 Task: Search one way flight ticket for 4 adults, 1 infant in seat and 1 infant on lap in premium economy from Twin Falls: Magic Valley Regional Airport (joslin Field) to Laramie: Laramie Regional Airport on 5-3-2023. Choice of flights is American. Number of bags: 1 checked bag. Price is upto 83000. Outbound departure time preference is 18:30.
Action: Mouse moved to (304, 274)
Screenshot: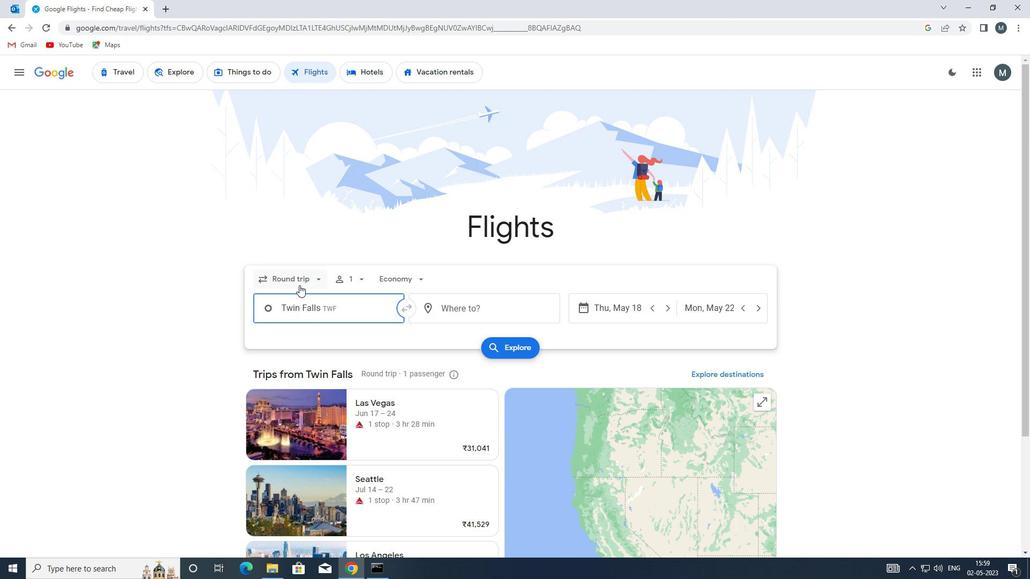 
Action: Mouse pressed left at (304, 274)
Screenshot: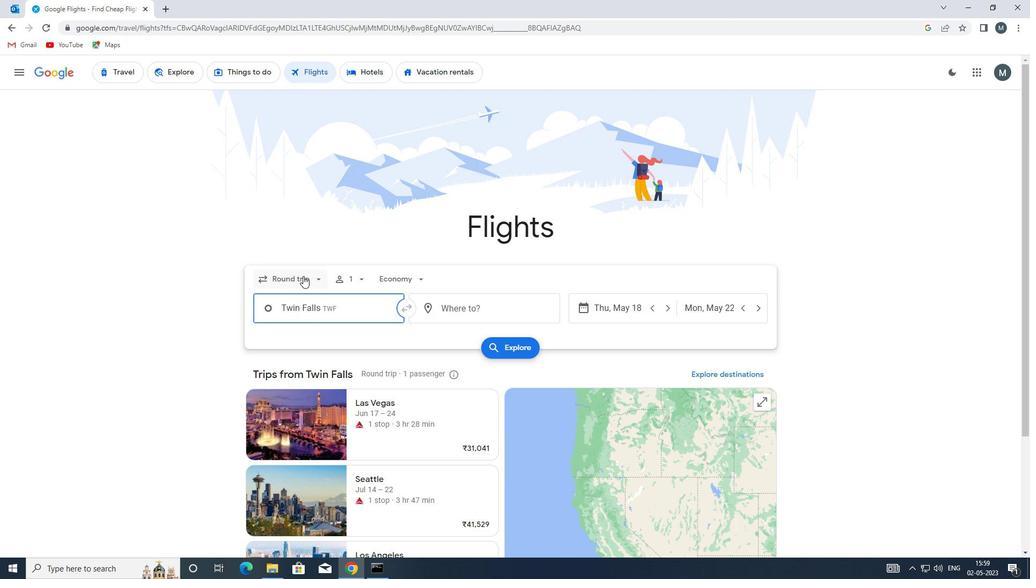 
Action: Mouse moved to (308, 333)
Screenshot: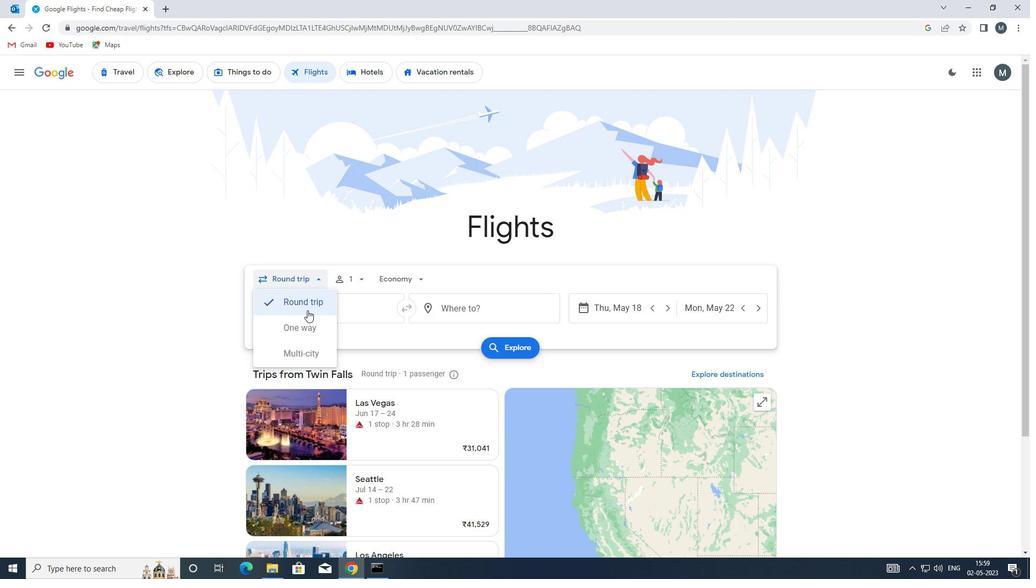 
Action: Mouse pressed left at (308, 333)
Screenshot: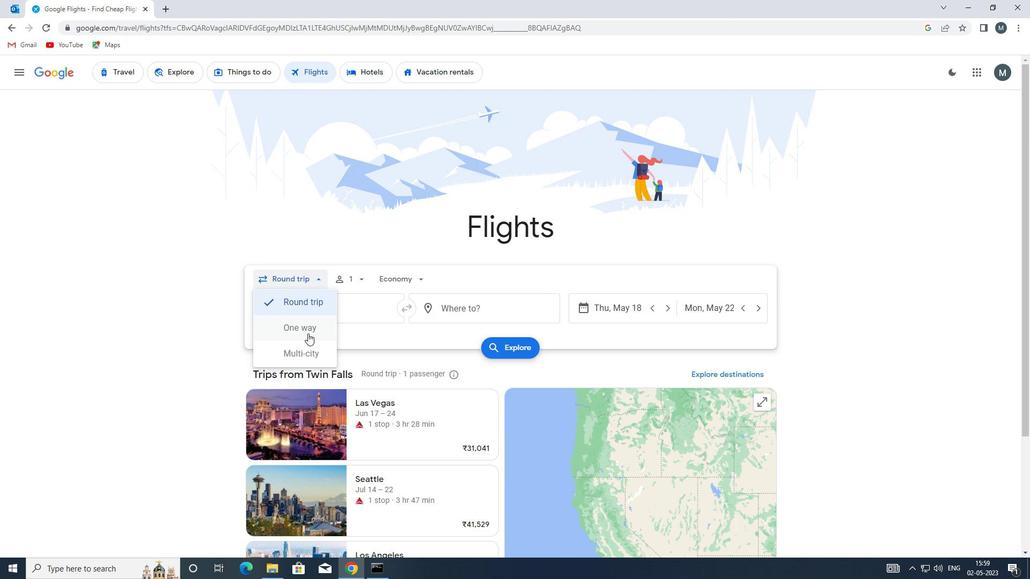 
Action: Mouse moved to (347, 279)
Screenshot: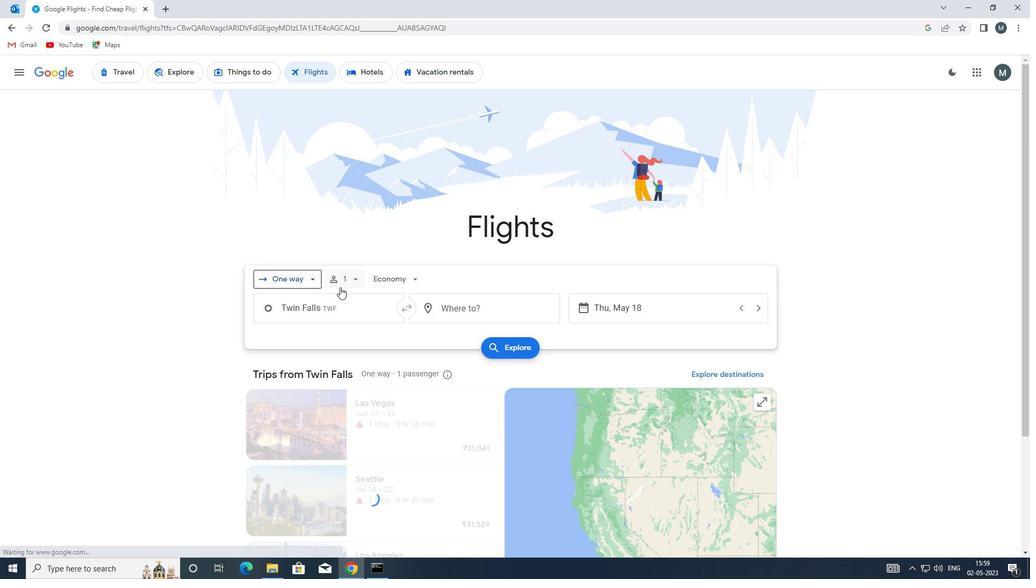 
Action: Mouse pressed left at (347, 279)
Screenshot: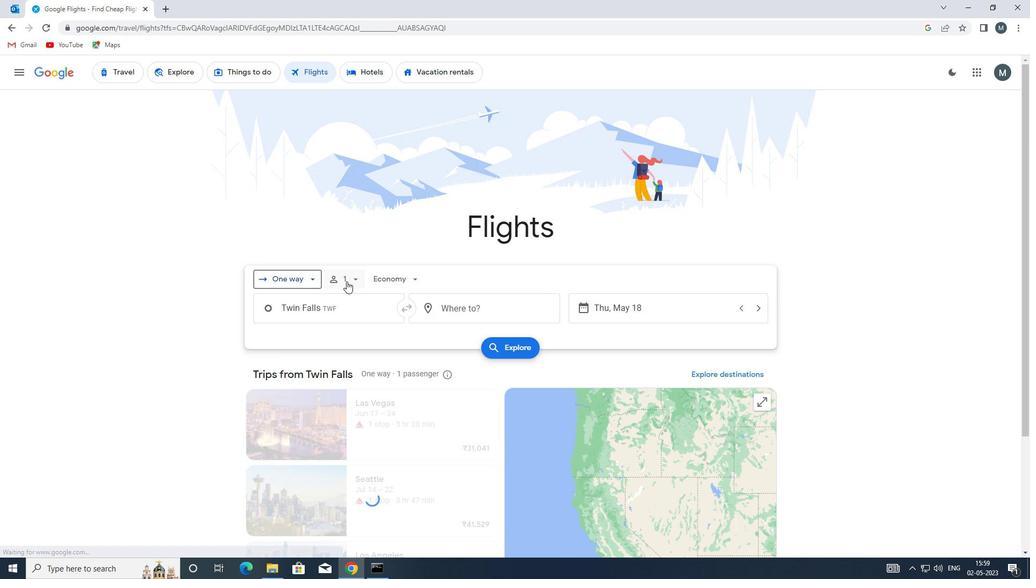 
Action: Mouse moved to (446, 307)
Screenshot: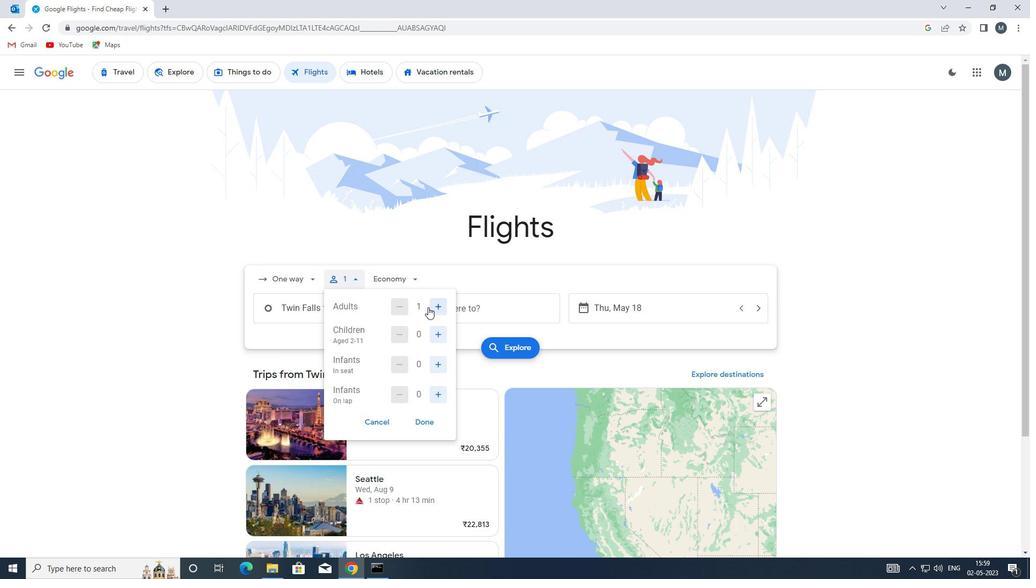 
Action: Mouse pressed left at (446, 307)
Screenshot: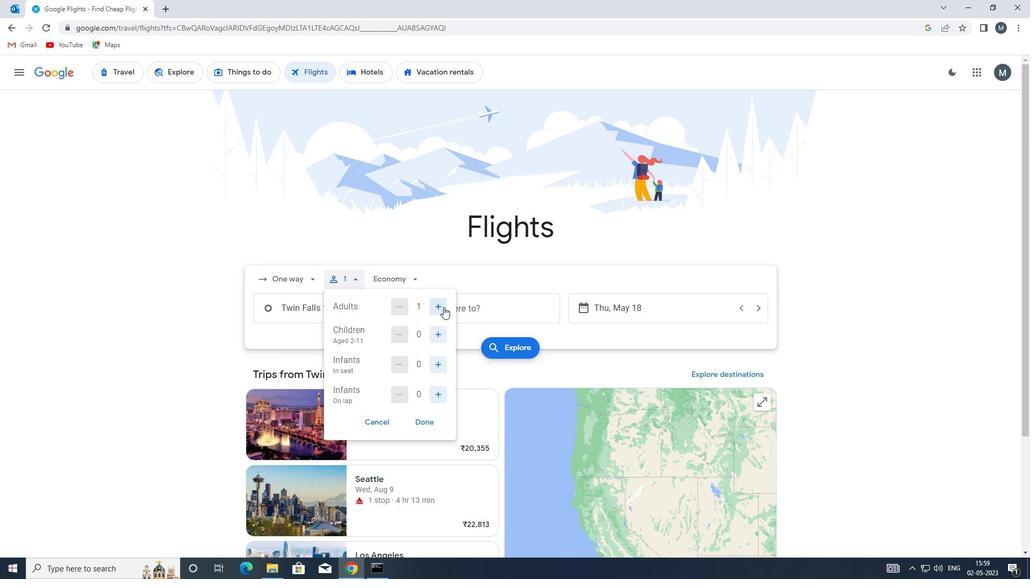 
Action: Mouse pressed left at (446, 307)
Screenshot: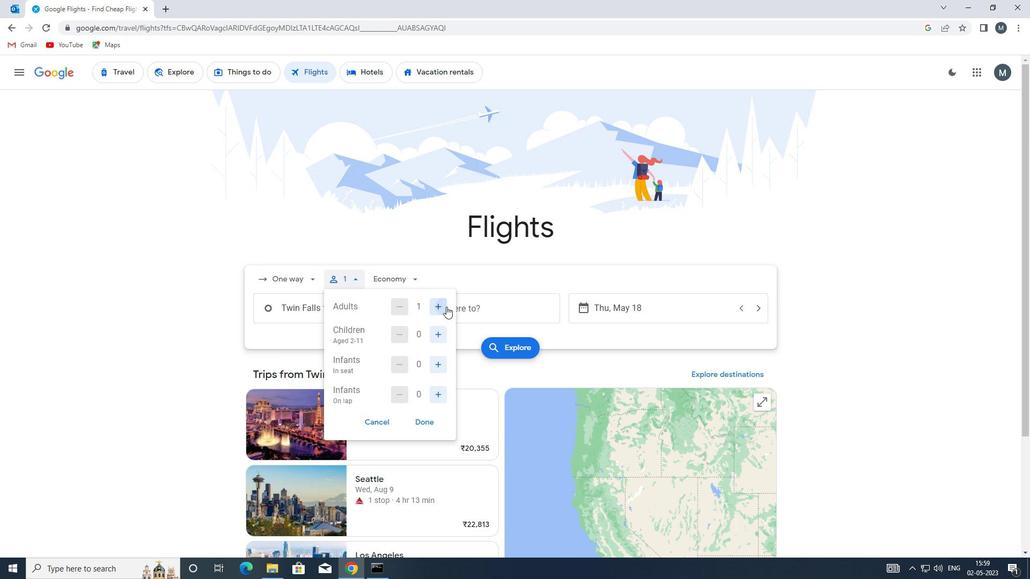 
Action: Mouse pressed left at (446, 307)
Screenshot: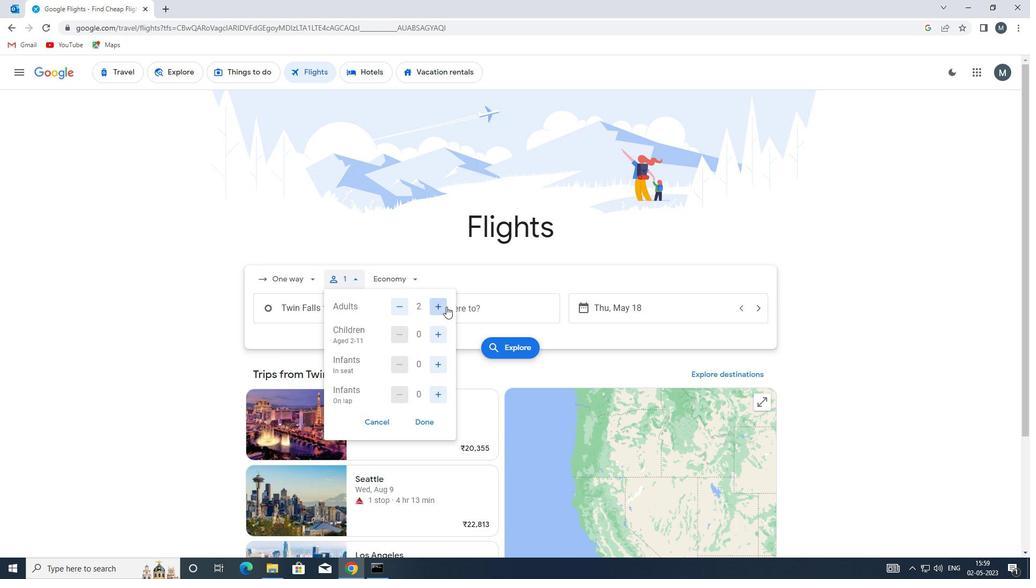 
Action: Mouse moved to (435, 357)
Screenshot: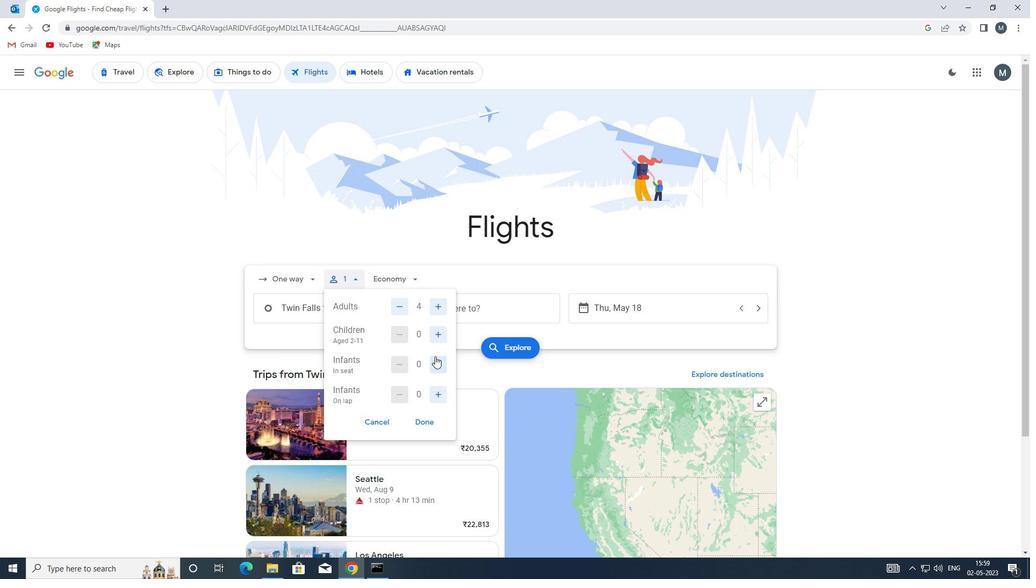 
Action: Mouse pressed left at (435, 357)
Screenshot: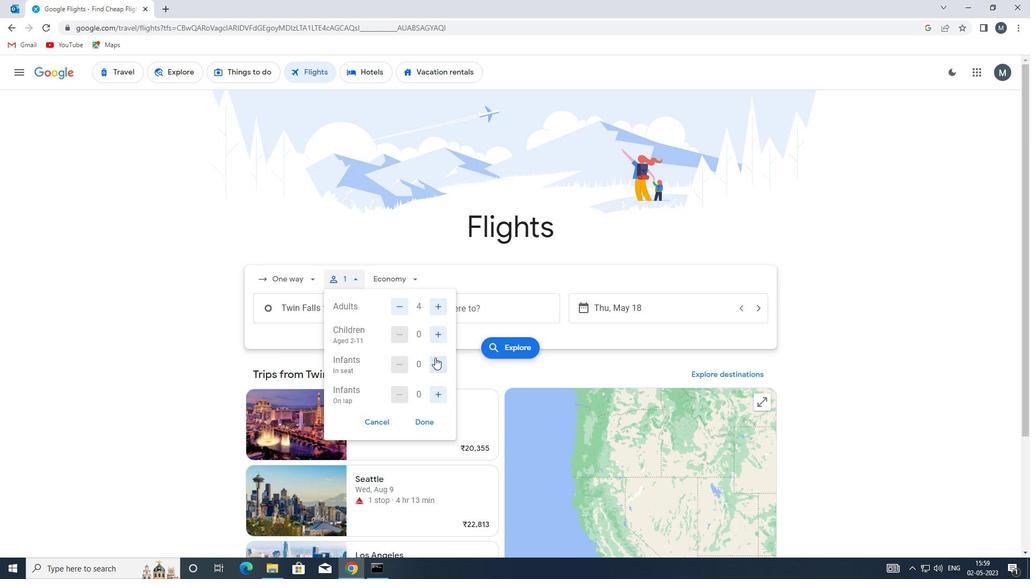 
Action: Mouse moved to (442, 396)
Screenshot: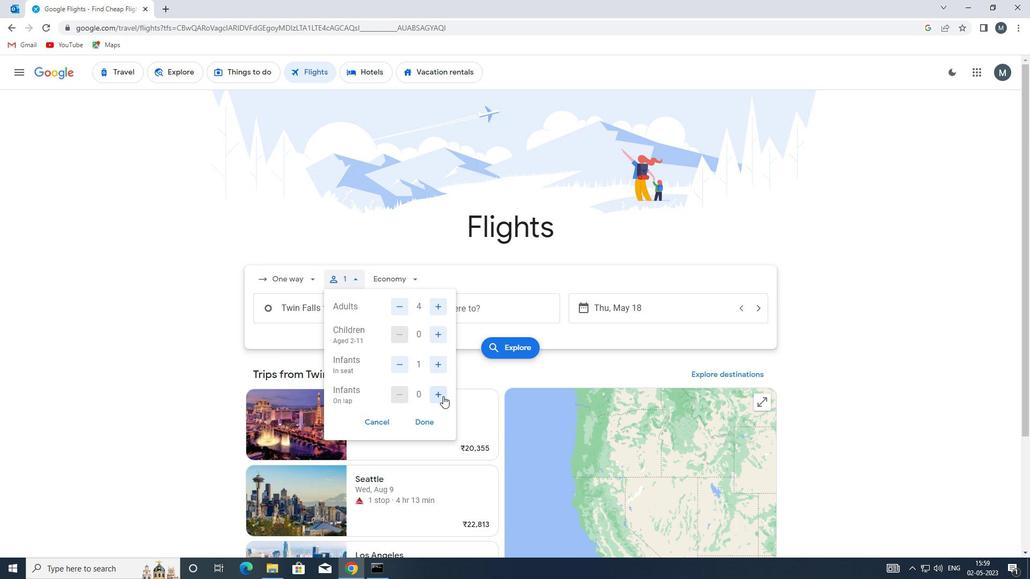 
Action: Mouse pressed left at (442, 396)
Screenshot: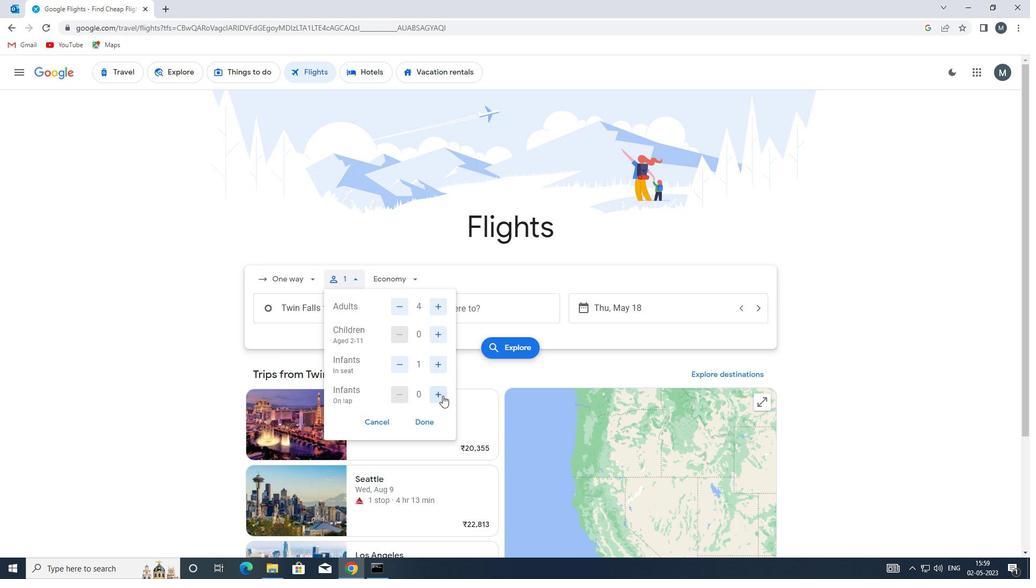 
Action: Mouse moved to (426, 418)
Screenshot: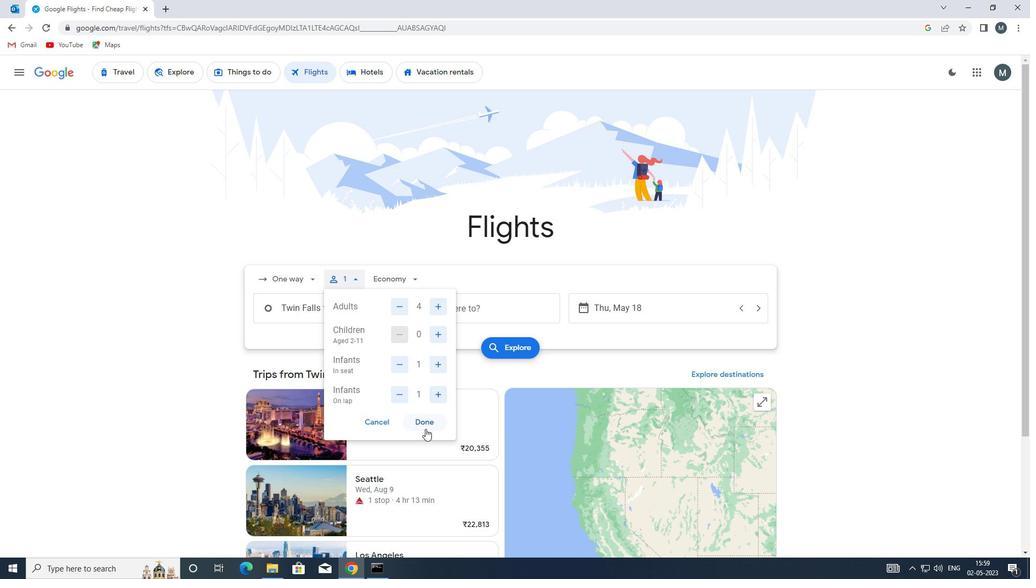
Action: Mouse pressed left at (426, 418)
Screenshot: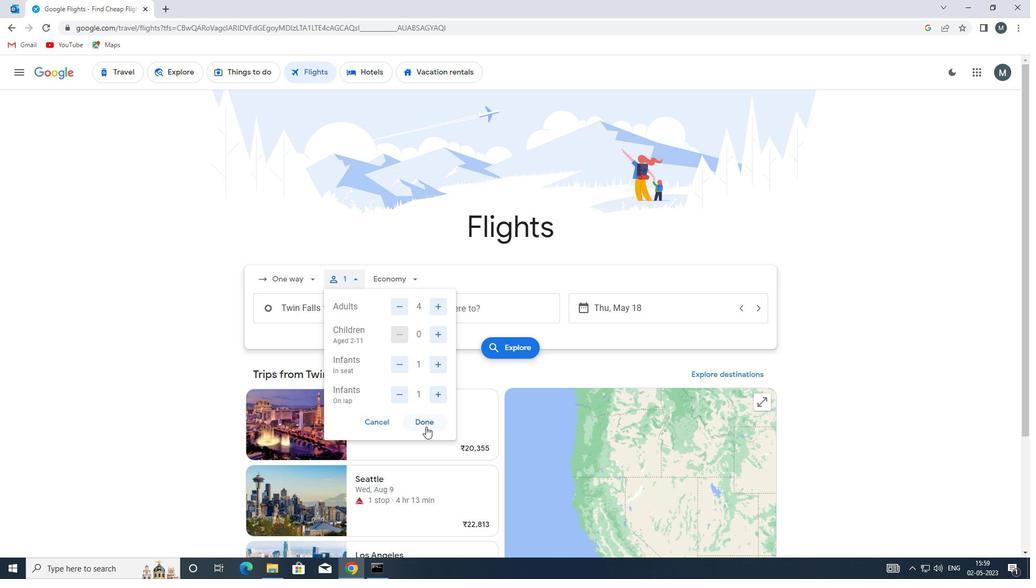 
Action: Mouse moved to (414, 275)
Screenshot: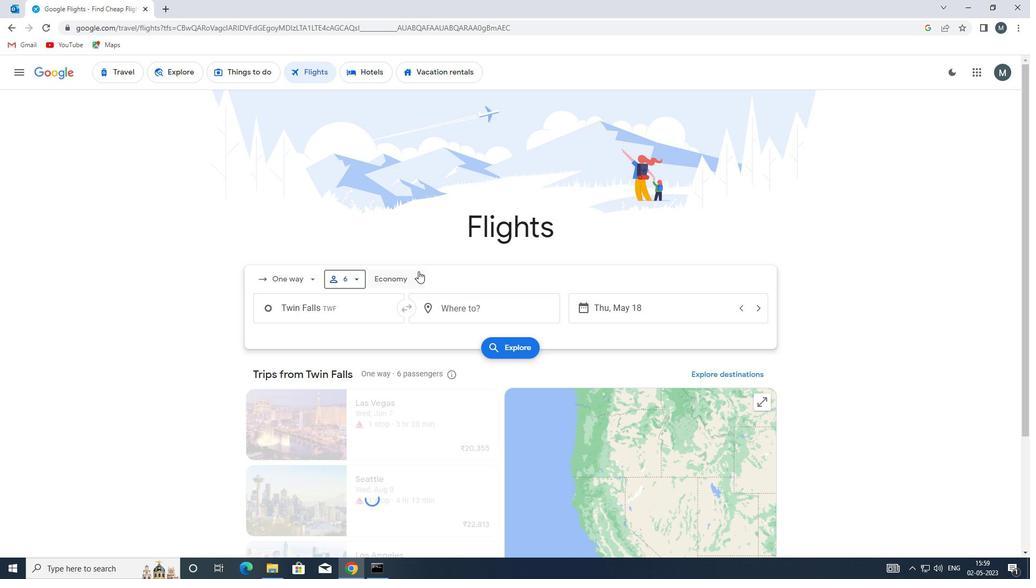 
Action: Mouse pressed left at (414, 275)
Screenshot: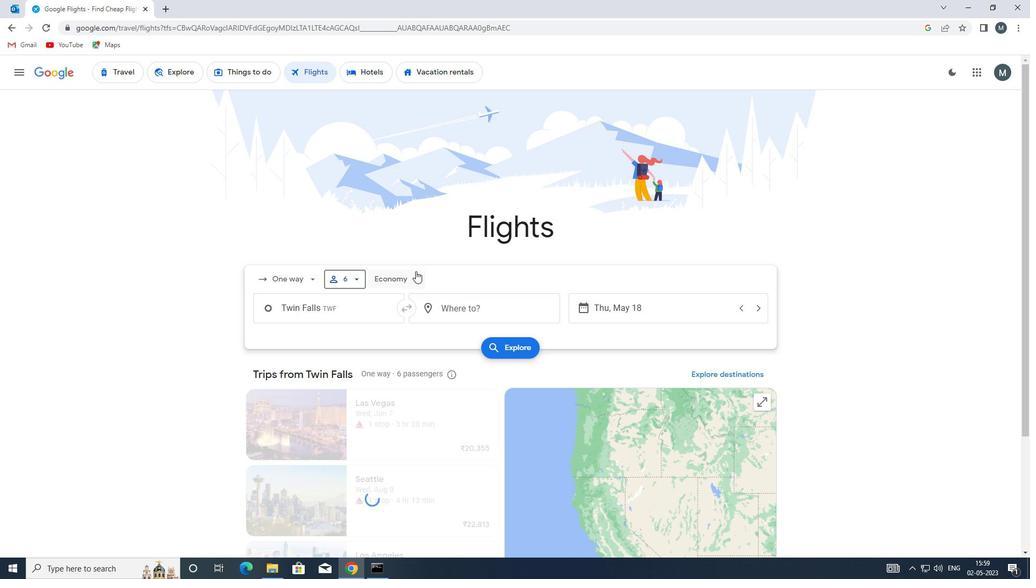 
Action: Mouse moved to (417, 330)
Screenshot: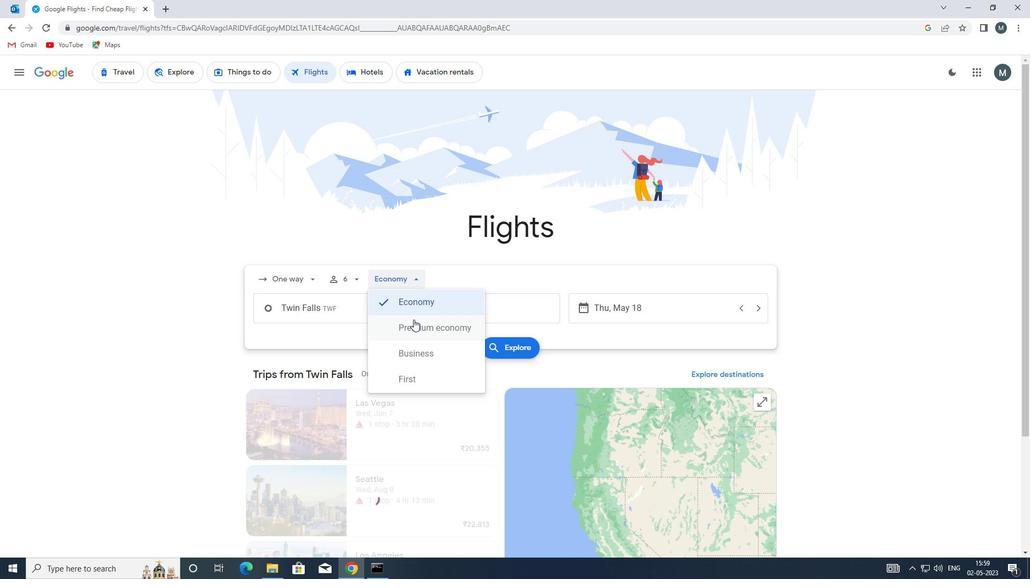 
Action: Mouse pressed left at (417, 330)
Screenshot: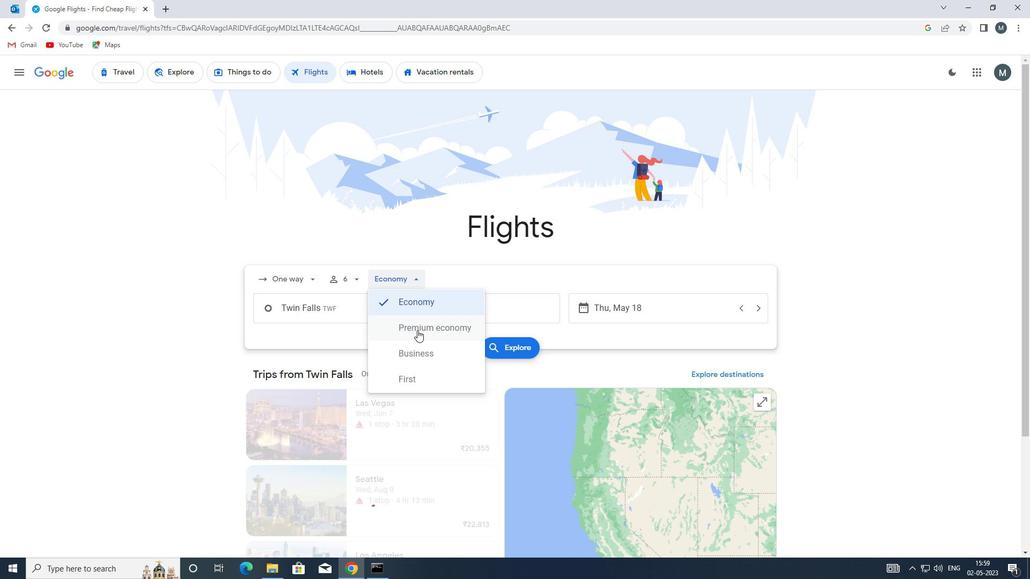 
Action: Mouse moved to (345, 311)
Screenshot: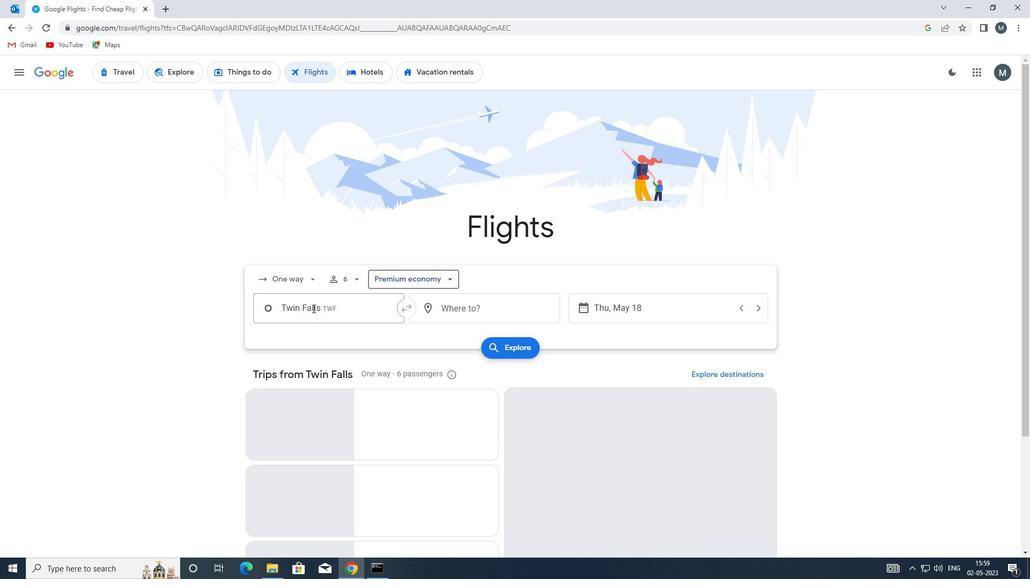 
Action: Mouse pressed left at (345, 311)
Screenshot: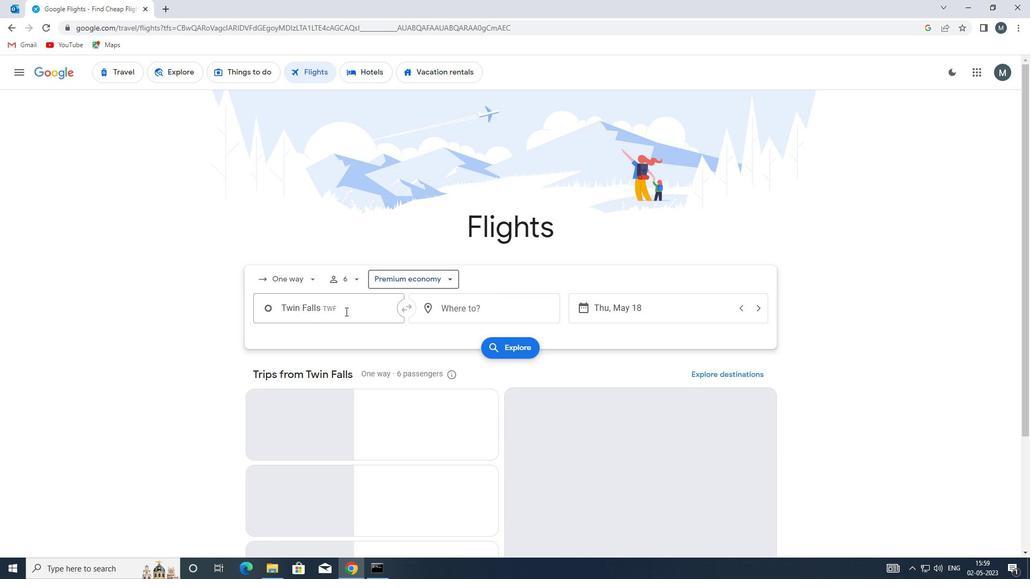 
Action: Mouse moved to (356, 363)
Screenshot: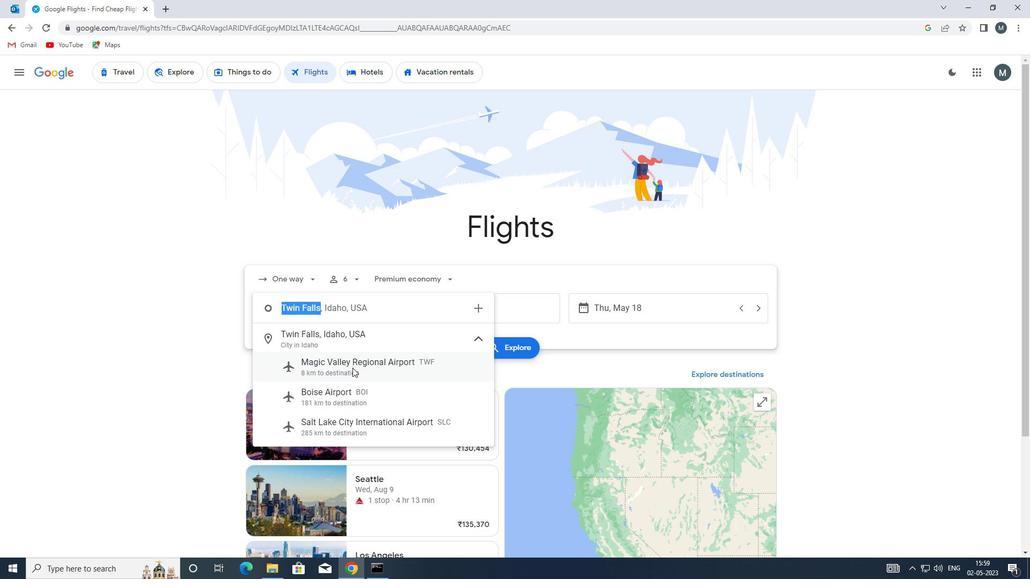 
Action: Mouse pressed left at (356, 363)
Screenshot: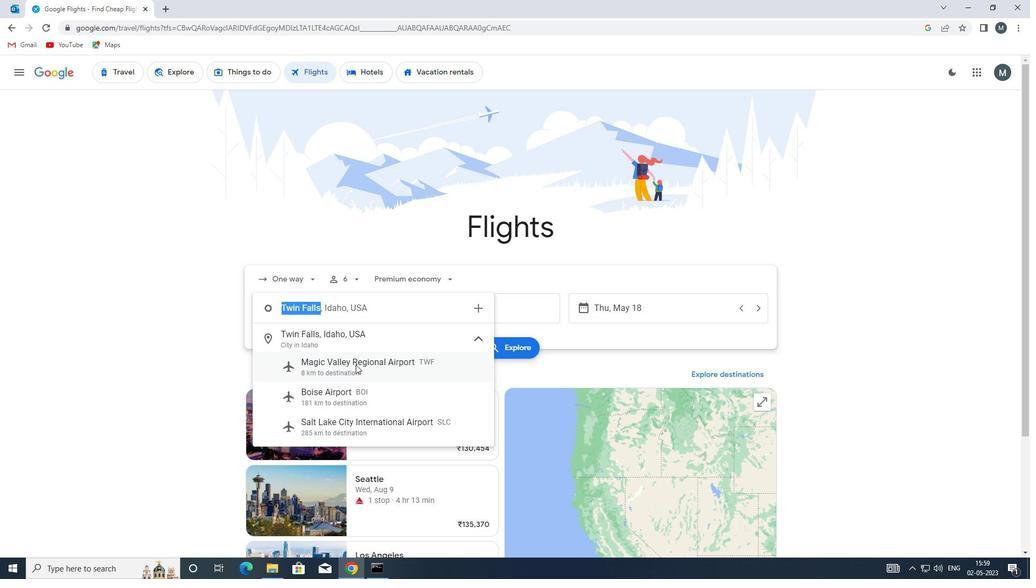 
Action: Mouse moved to (443, 313)
Screenshot: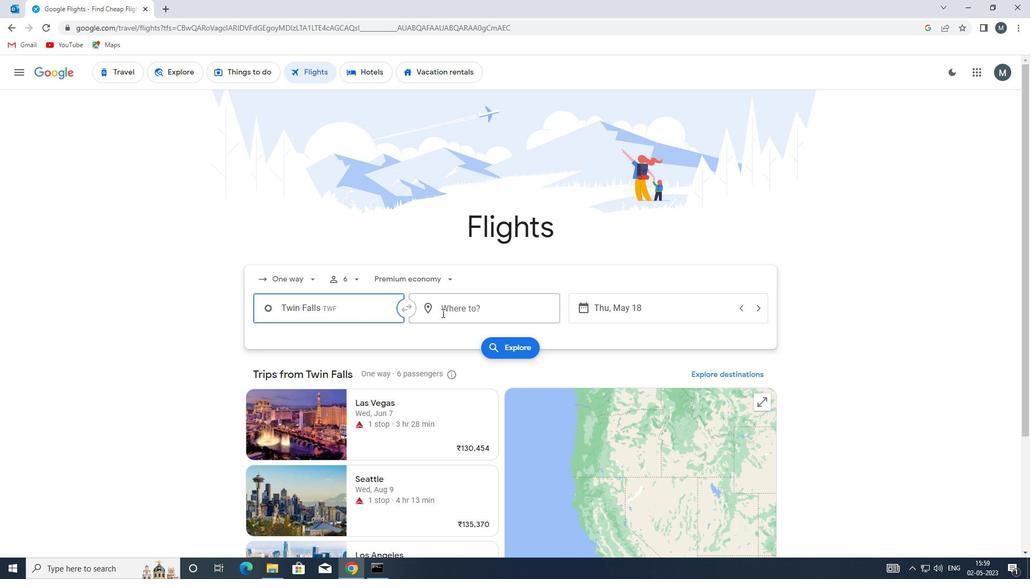 
Action: Mouse pressed left at (443, 313)
Screenshot: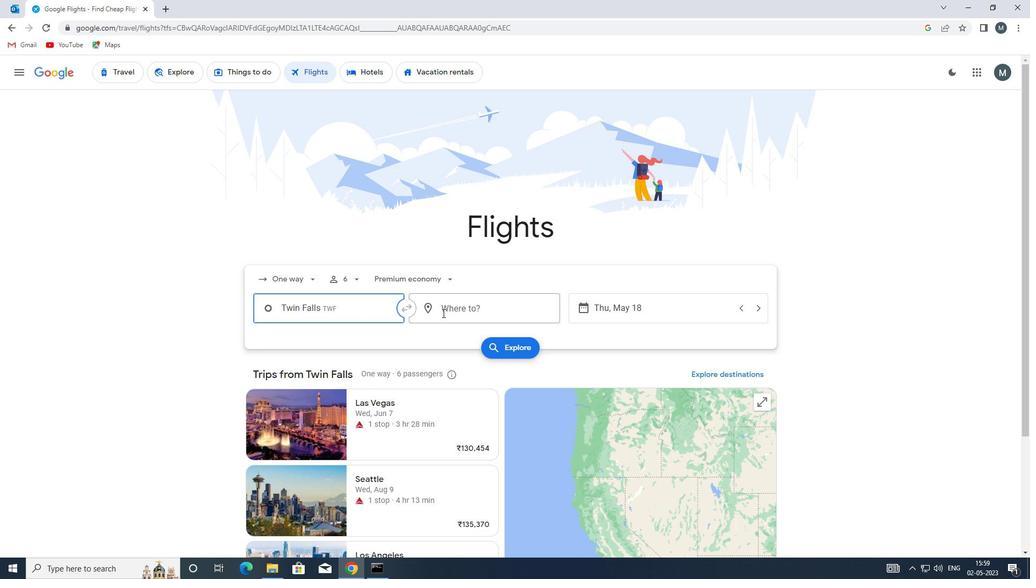 
Action: Mouse moved to (443, 312)
Screenshot: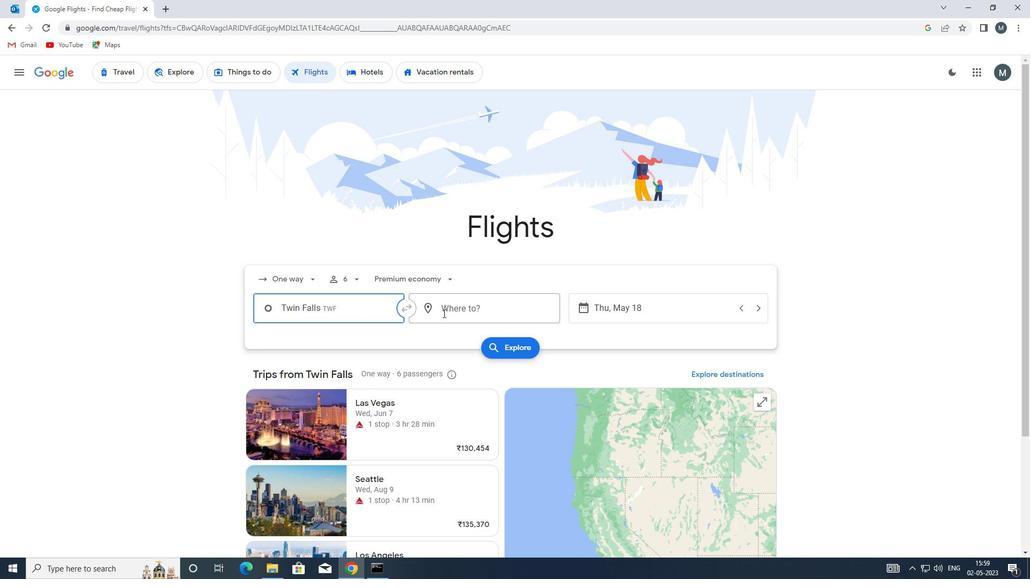 
Action: Key pressed lar<Key.enter>
Screenshot: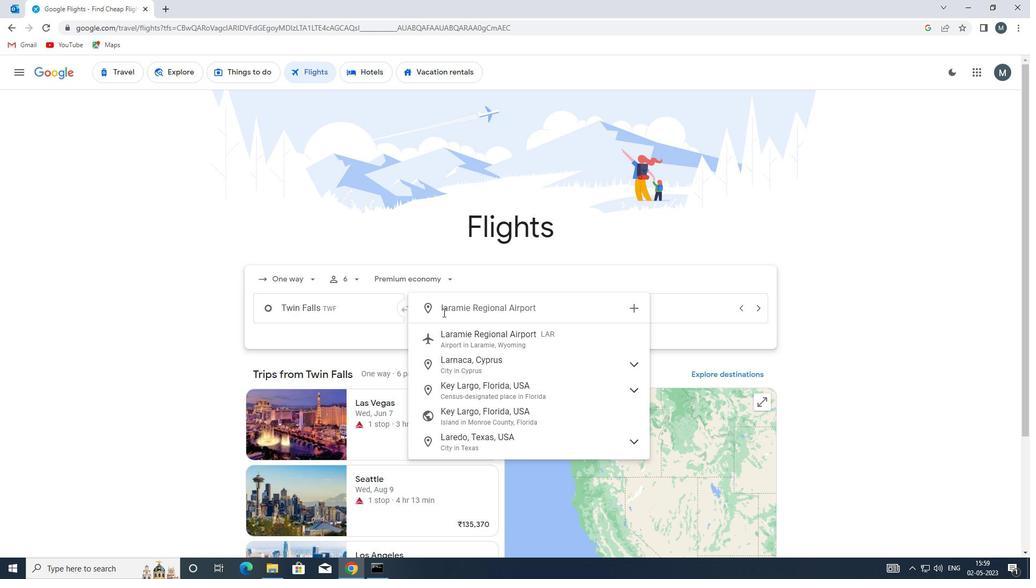 
Action: Mouse moved to (600, 307)
Screenshot: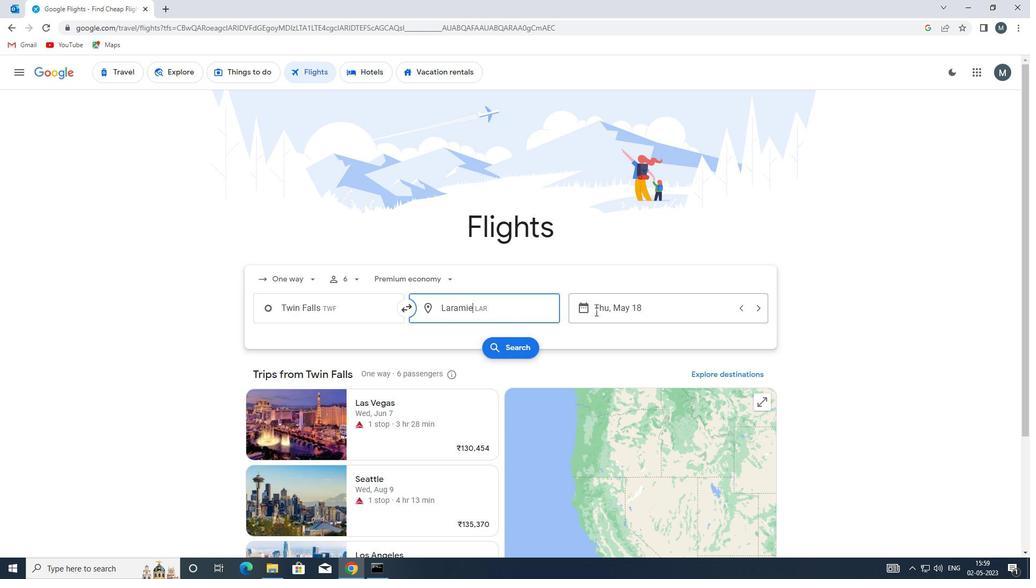 
Action: Mouse pressed left at (600, 307)
Screenshot: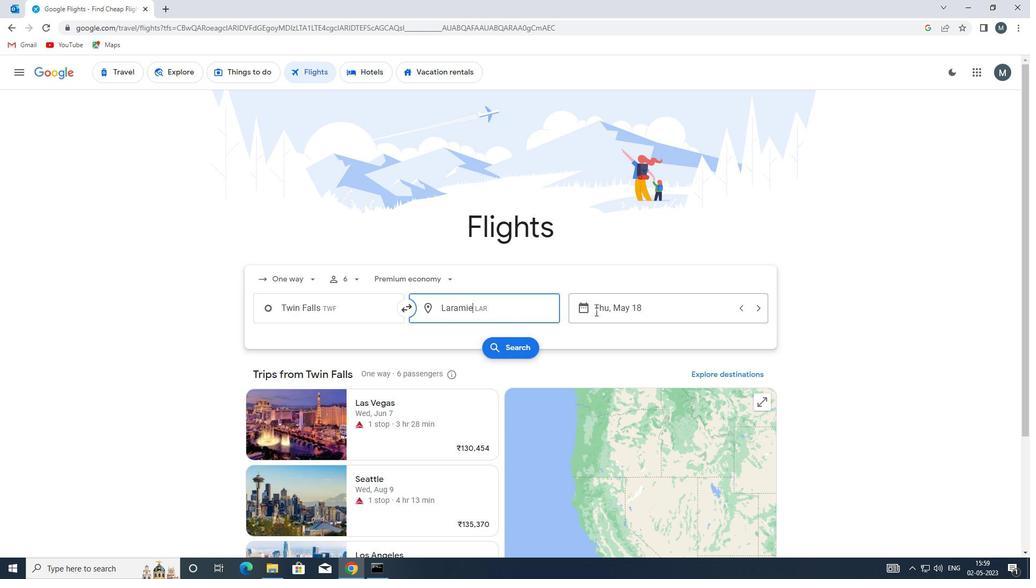 
Action: Mouse moved to (462, 364)
Screenshot: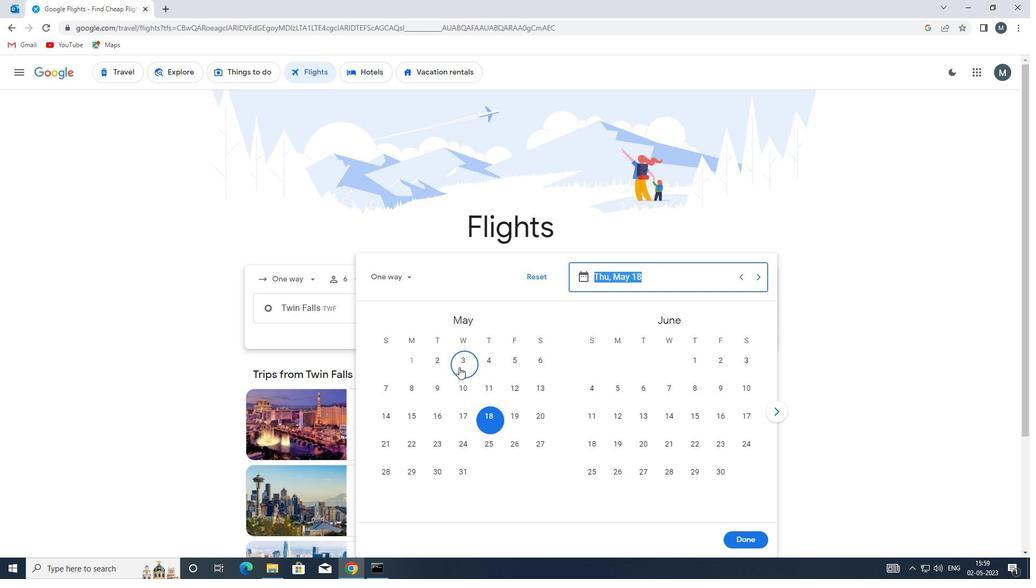 
Action: Mouse pressed left at (462, 364)
Screenshot: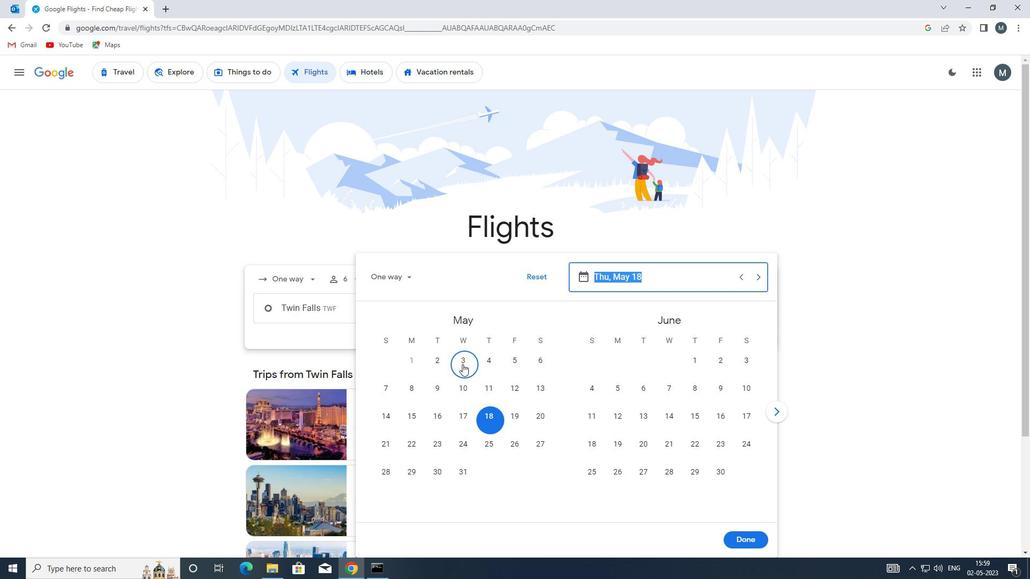 
Action: Mouse moved to (753, 541)
Screenshot: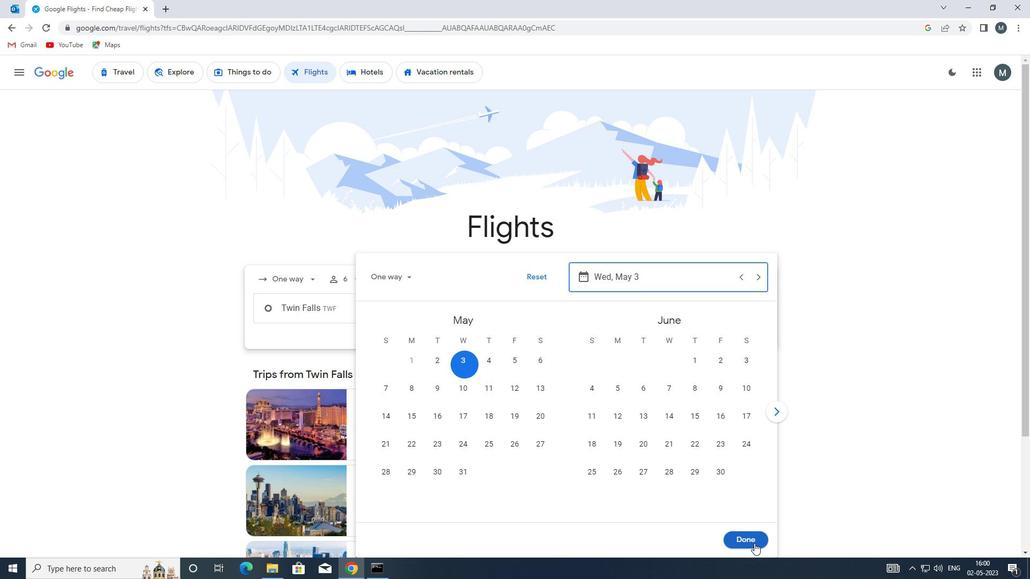 
Action: Mouse pressed left at (753, 541)
Screenshot: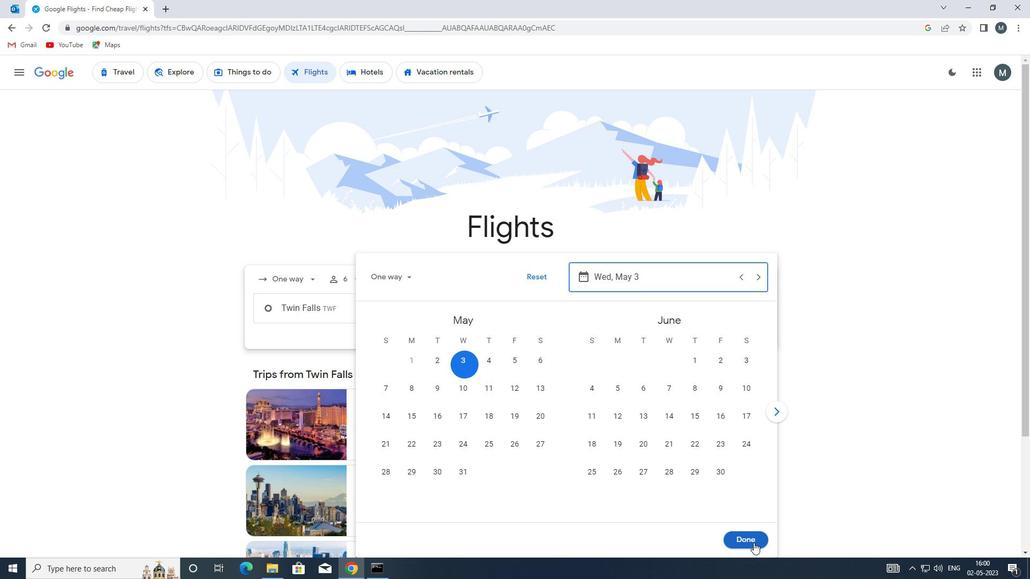 
Action: Mouse moved to (517, 348)
Screenshot: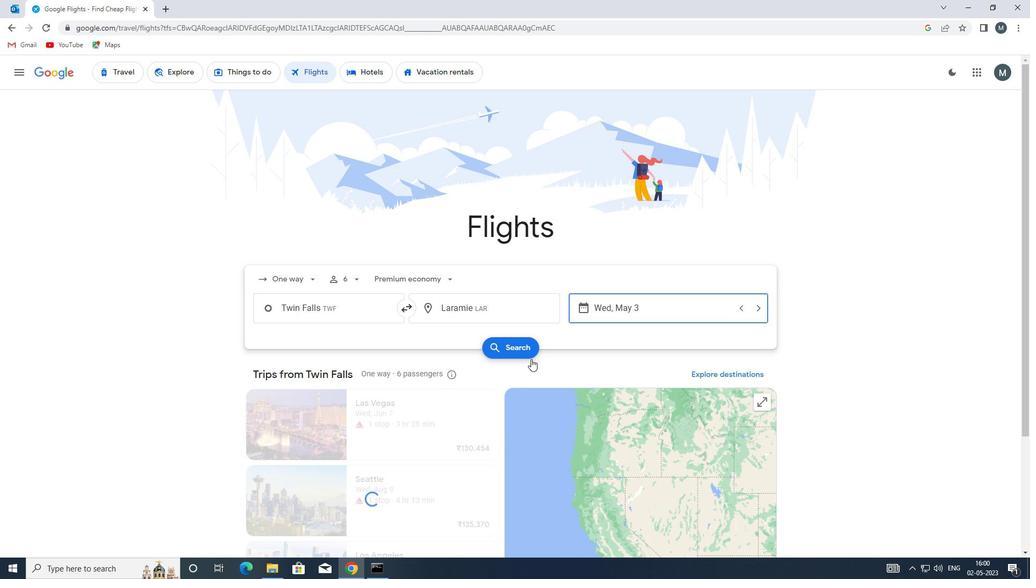 
Action: Mouse pressed left at (517, 348)
Screenshot: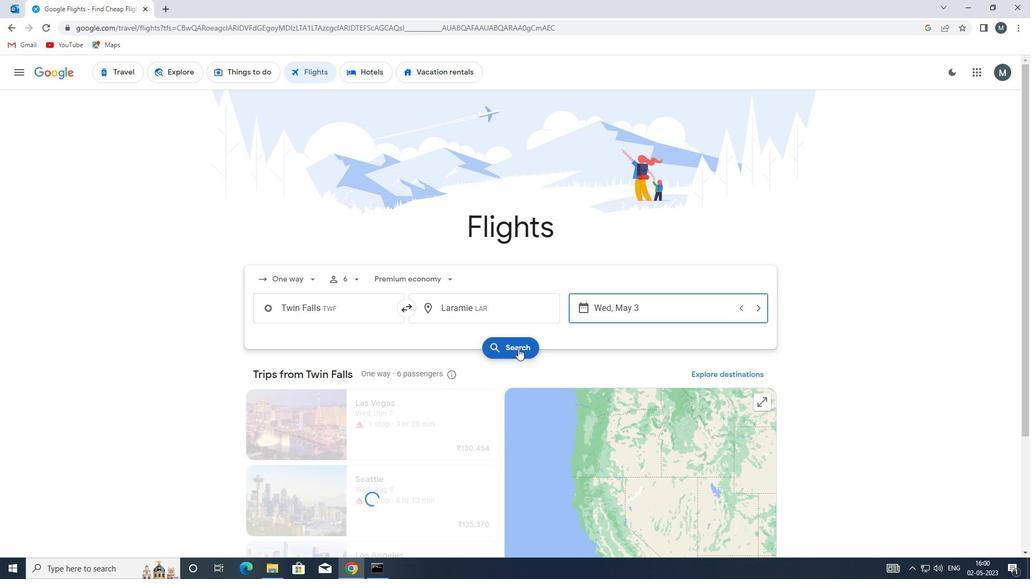 
Action: Mouse moved to (273, 171)
Screenshot: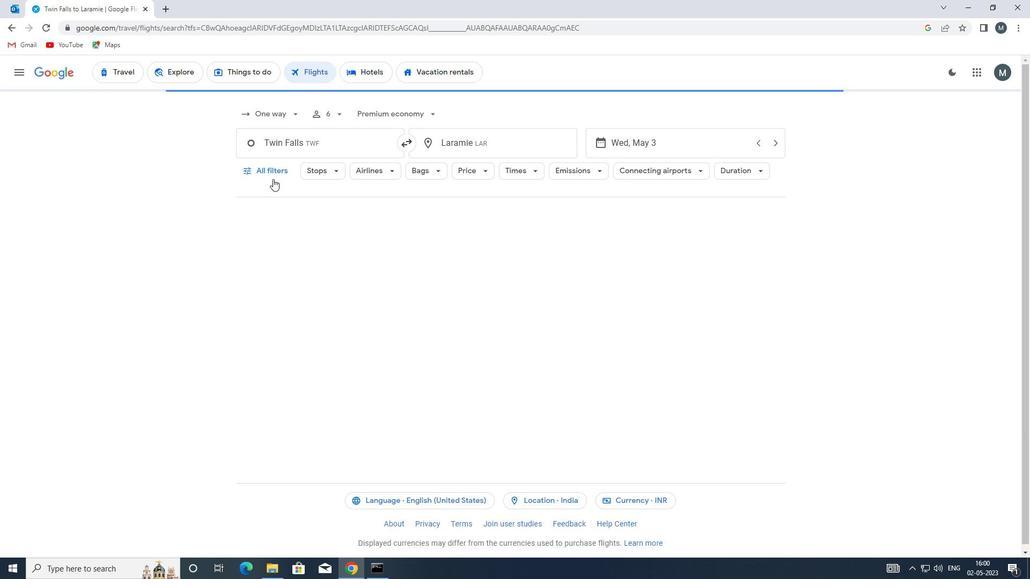 
Action: Mouse pressed left at (273, 171)
Screenshot: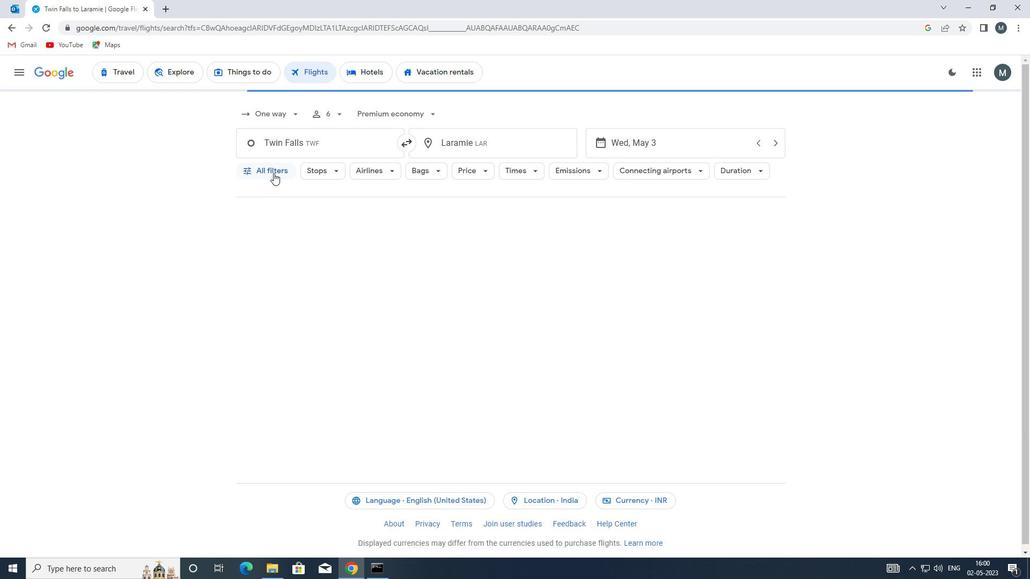 
Action: Mouse moved to (281, 278)
Screenshot: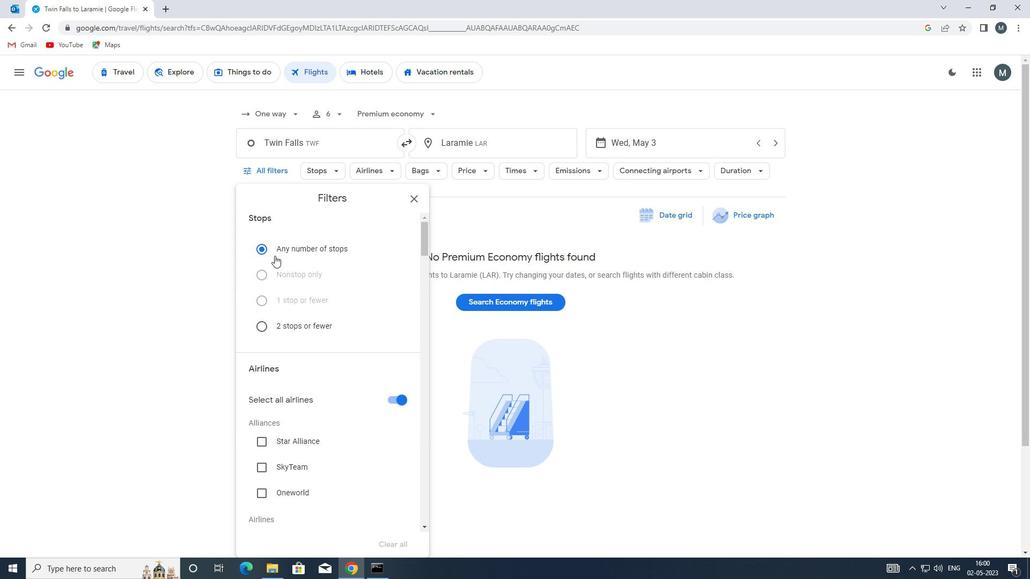 
Action: Mouse scrolled (281, 277) with delta (0, 0)
Screenshot: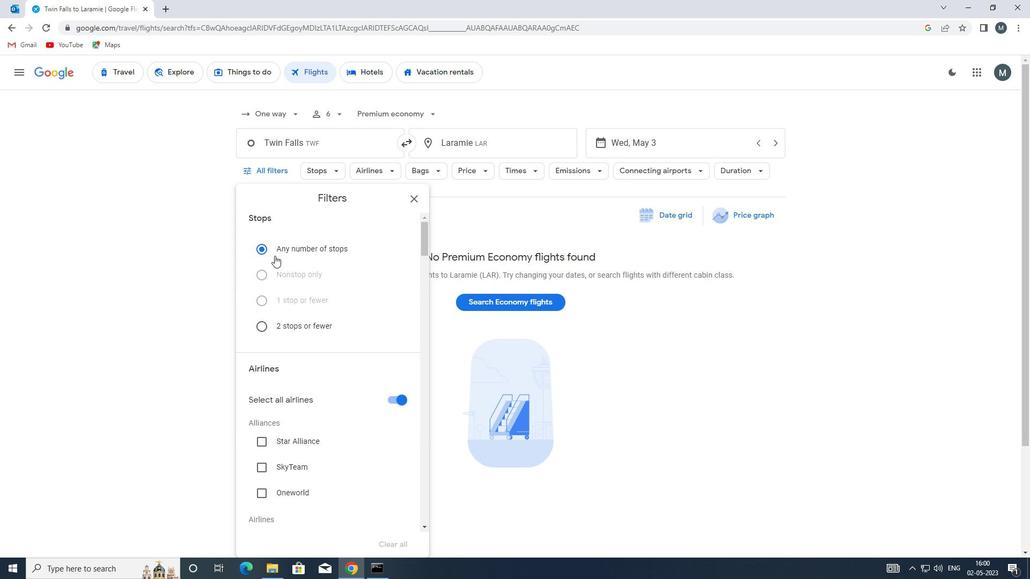 
Action: Mouse moved to (399, 347)
Screenshot: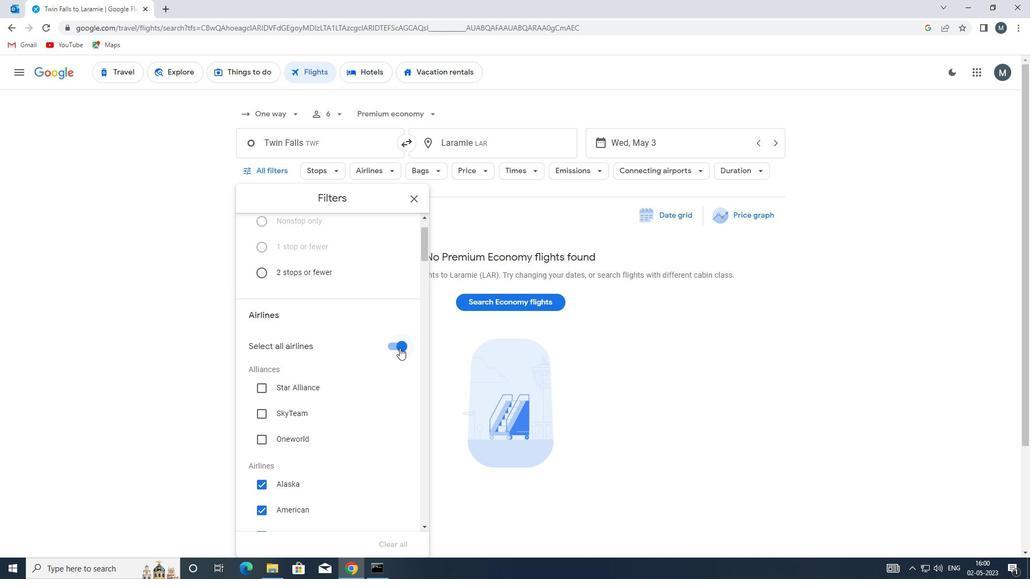 
Action: Mouse pressed left at (399, 347)
Screenshot: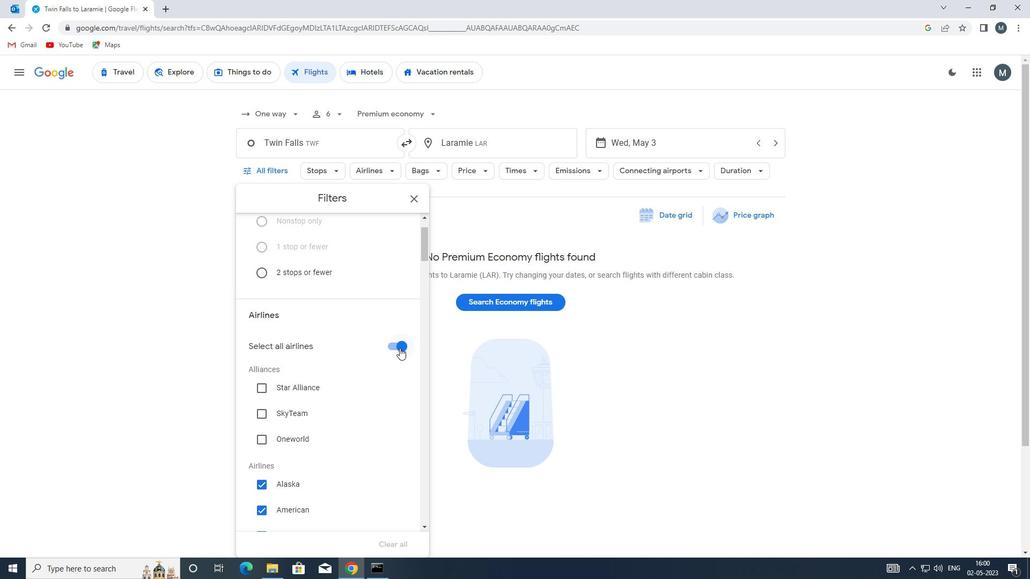 
Action: Mouse moved to (343, 355)
Screenshot: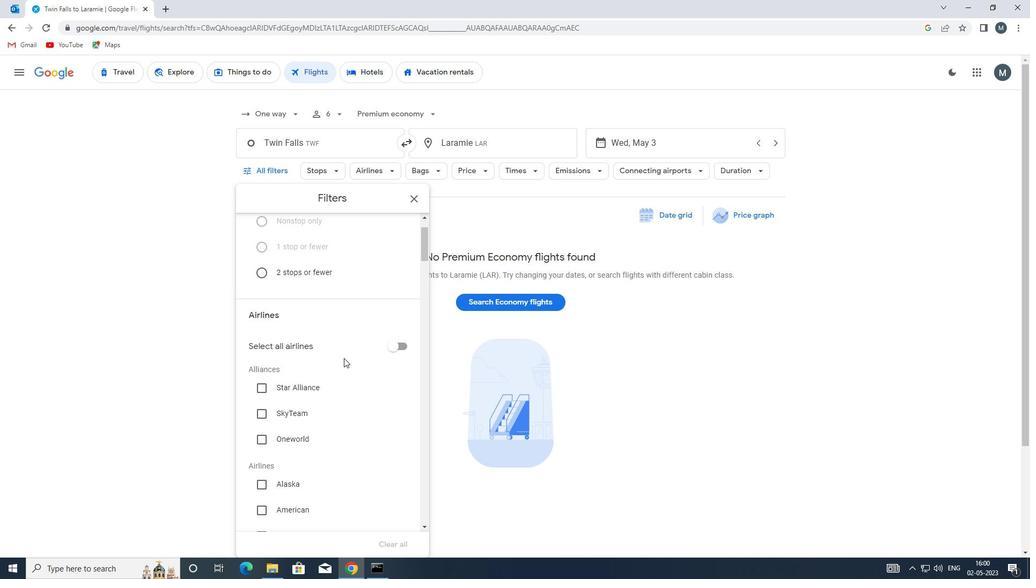 
Action: Mouse scrolled (343, 355) with delta (0, 0)
Screenshot: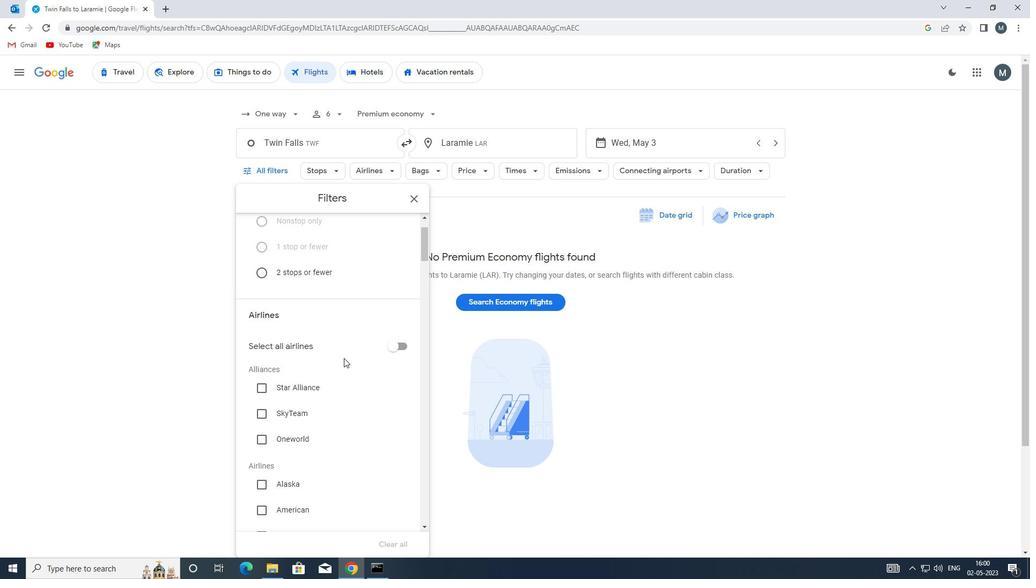 
Action: Mouse moved to (342, 355)
Screenshot: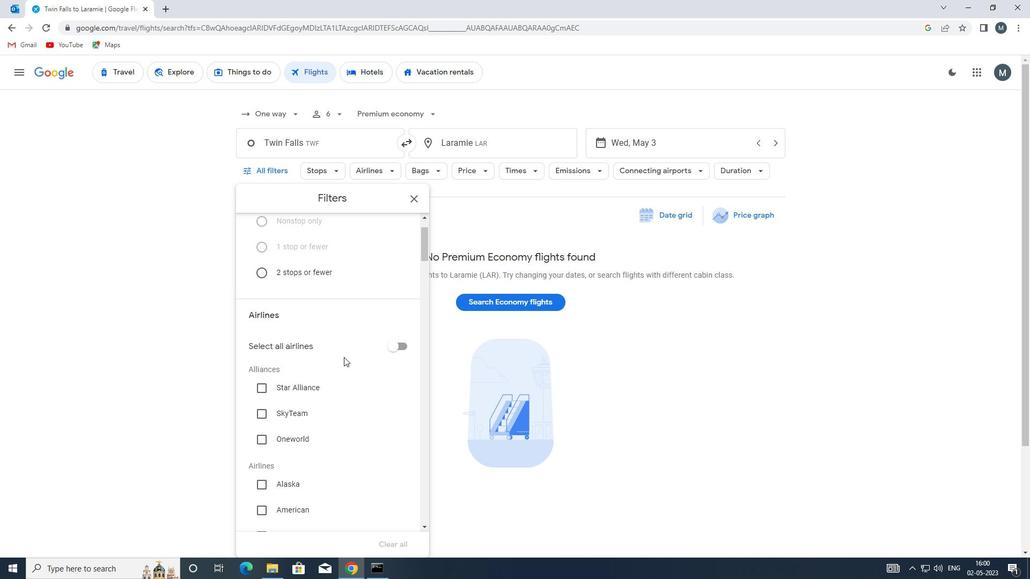 
Action: Mouse scrolled (342, 355) with delta (0, 0)
Screenshot: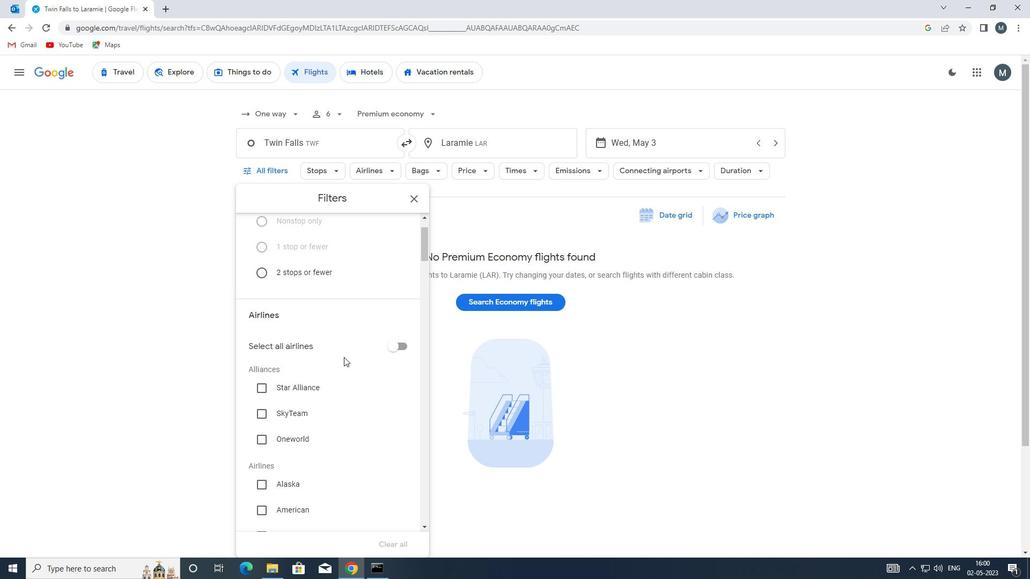 
Action: Mouse moved to (265, 404)
Screenshot: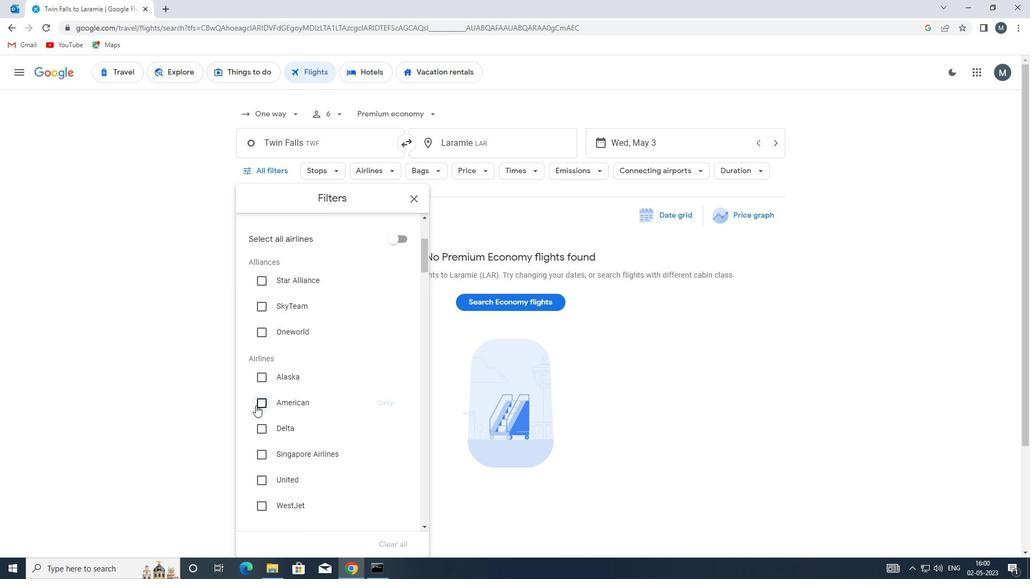 
Action: Mouse pressed left at (265, 404)
Screenshot: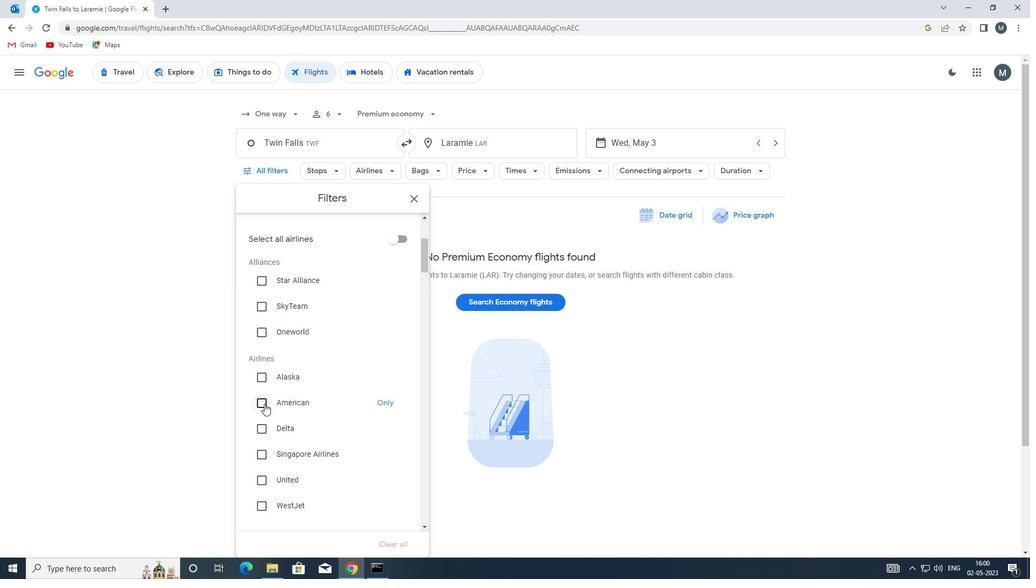 
Action: Mouse moved to (312, 377)
Screenshot: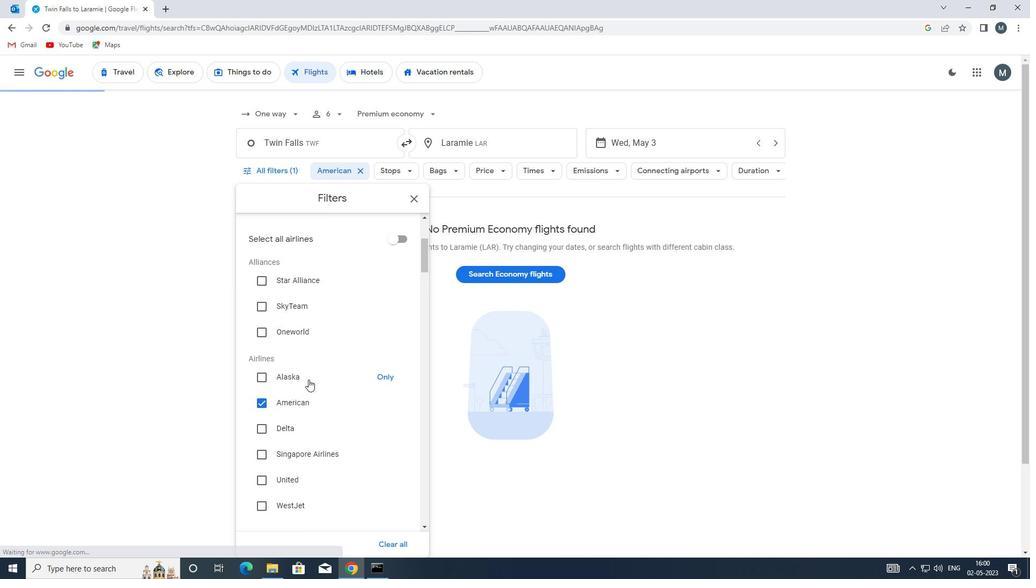 
Action: Mouse scrolled (312, 377) with delta (0, 0)
Screenshot: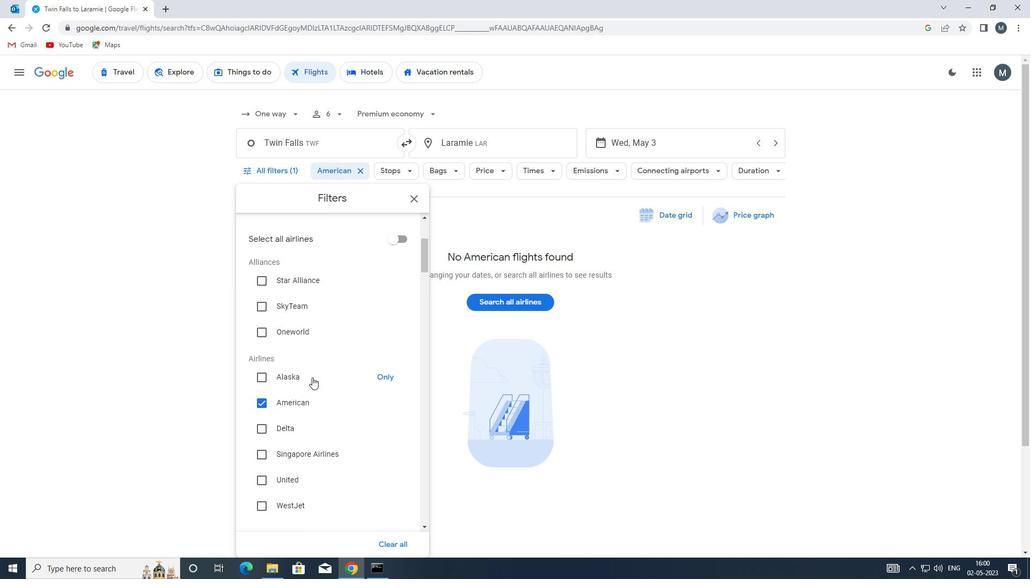 
Action: Mouse moved to (315, 374)
Screenshot: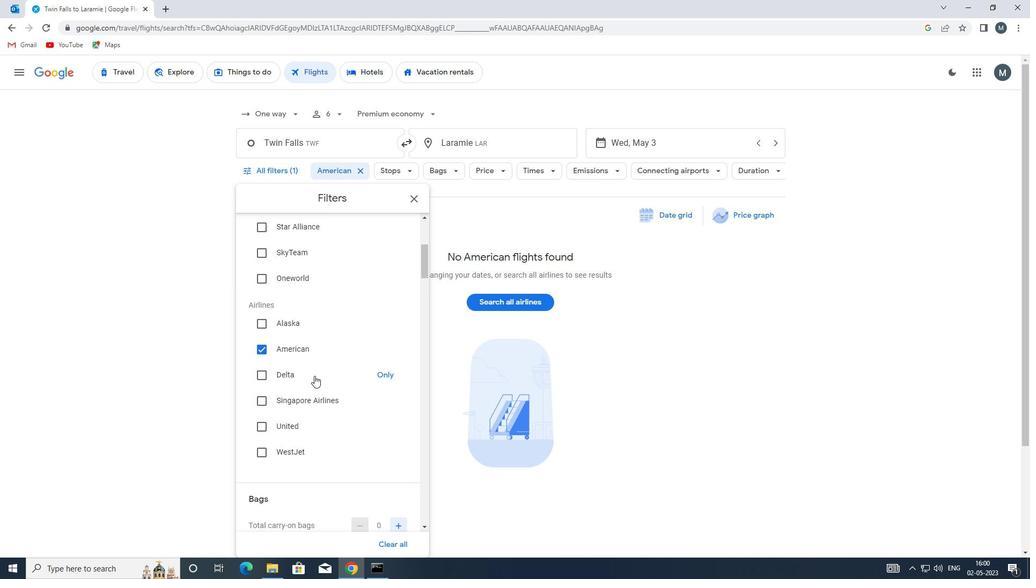 
Action: Mouse scrolled (315, 374) with delta (0, 0)
Screenshot: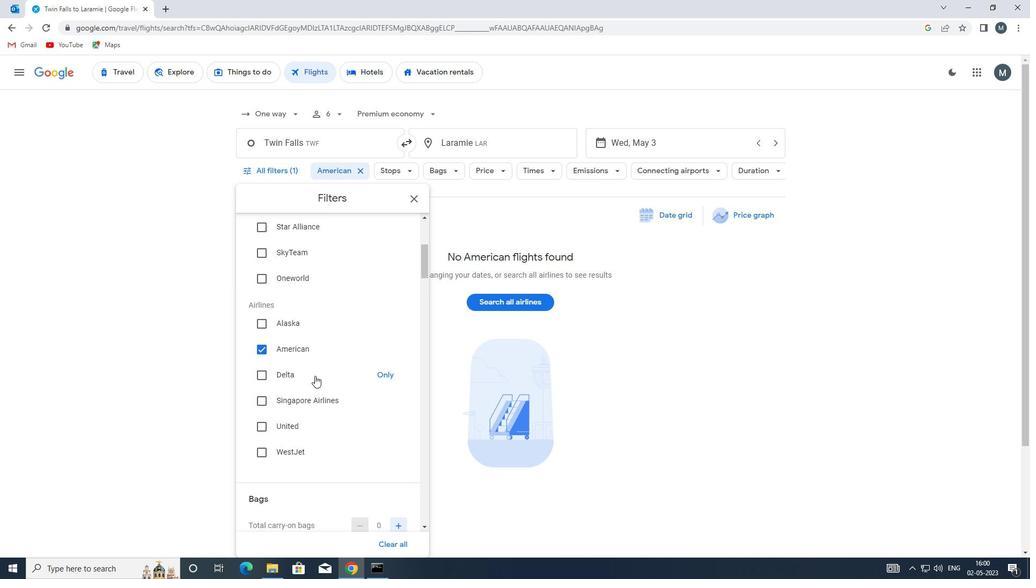 
Action: Mouse scrolled (315, 374) with delta (0, 0)
Screenshot: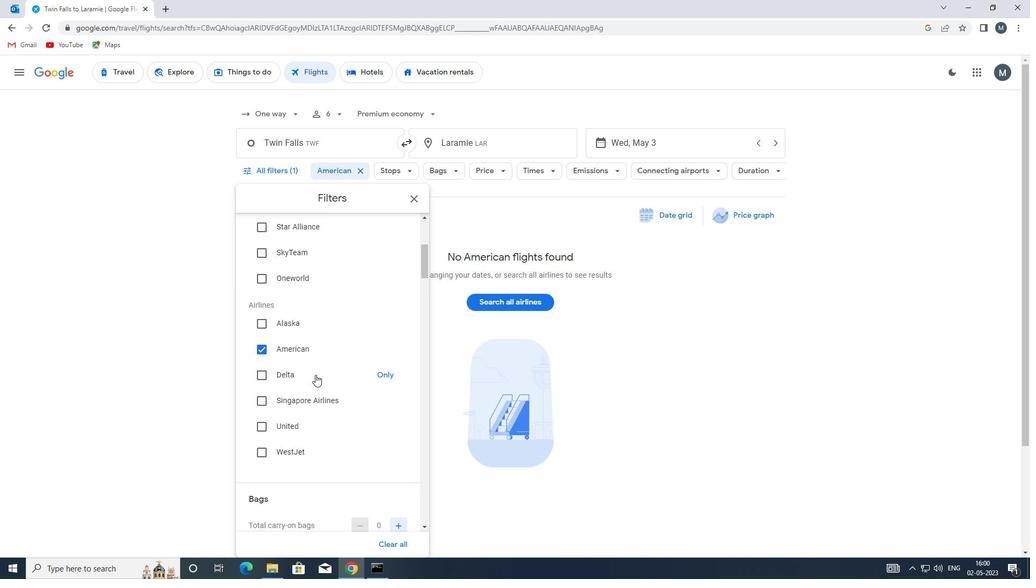 
Action: Mouse scrolled (315, 374) with delta (0, 0)
Screenshot: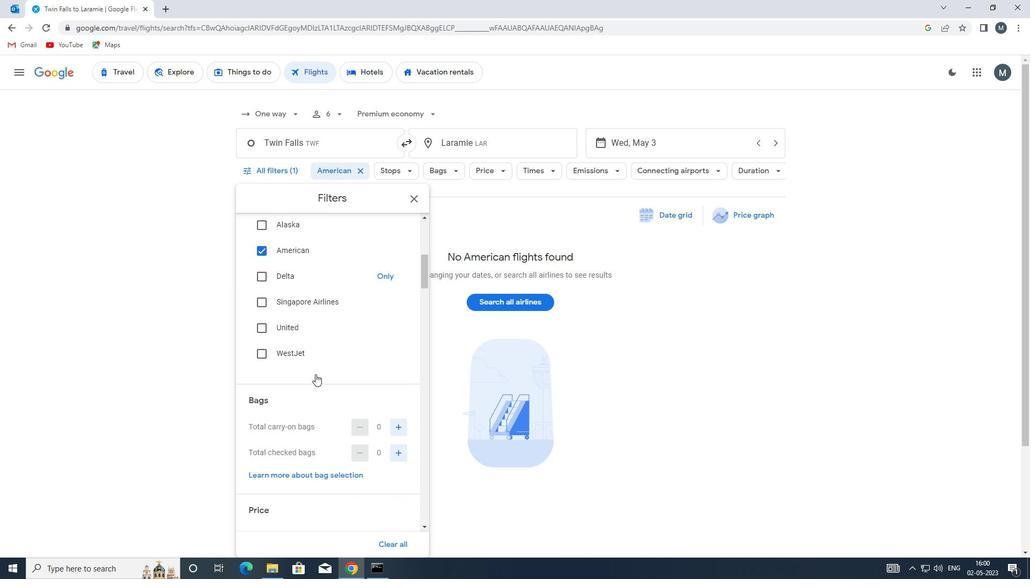 
Action: Mouse moved to (403, 387)
Screenshot: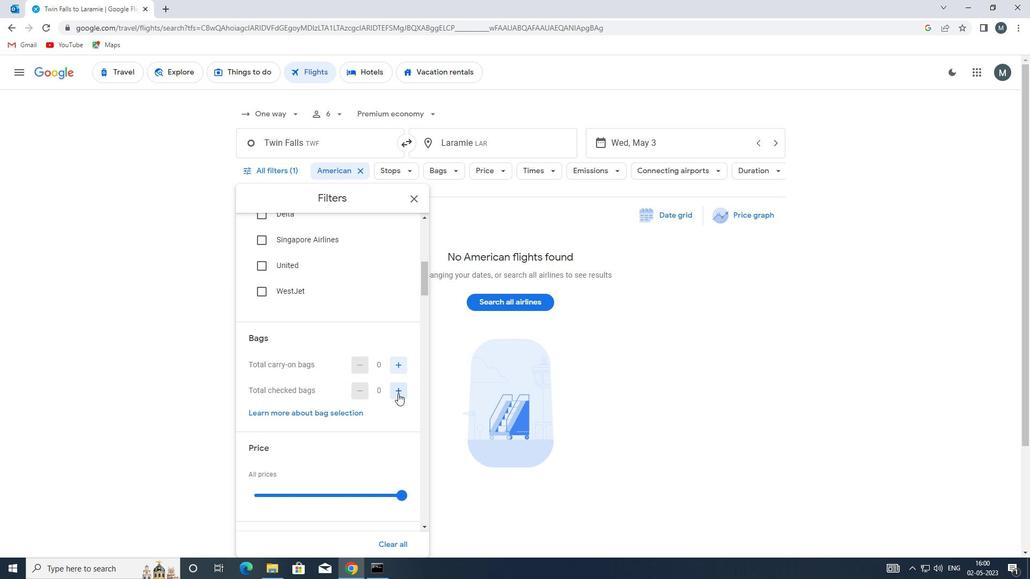 
Action: Mouse pressed left at (403, 387)
Screenshot: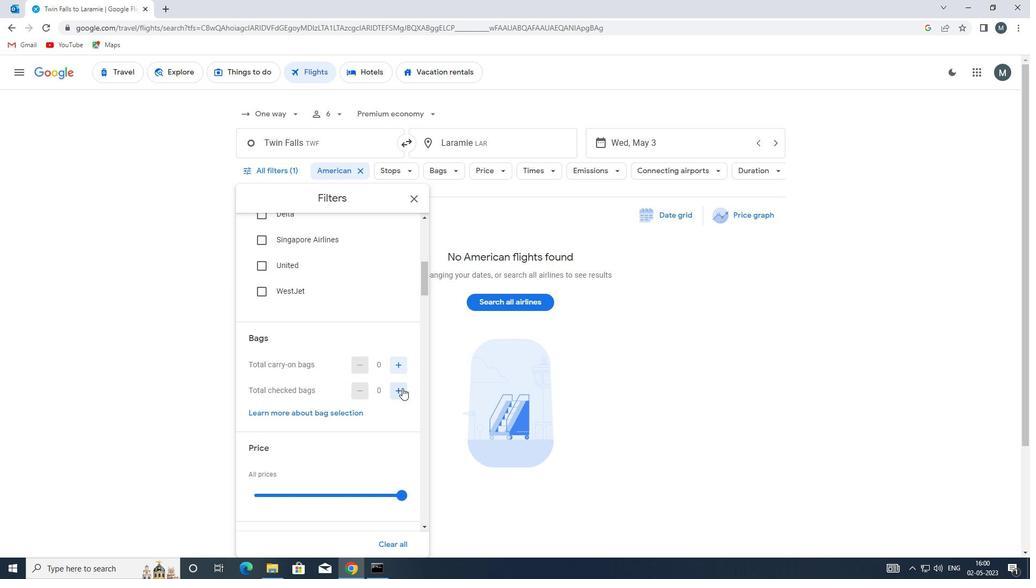 
Action: Mouse moved to (321, 373)
Screenshot: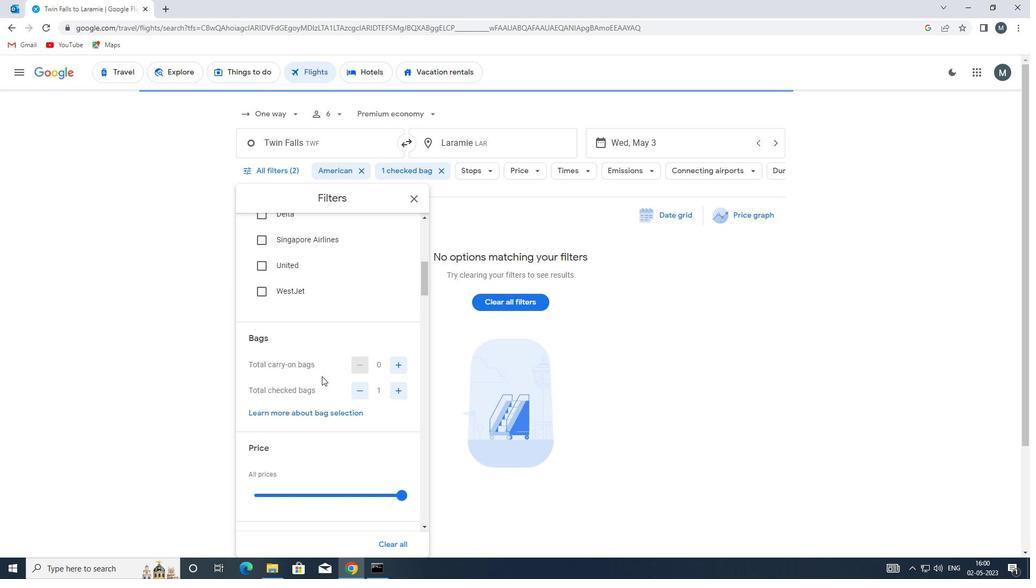 
Action: Mouse scrolled (321, 373) with delta (0, 0)
Screenshot: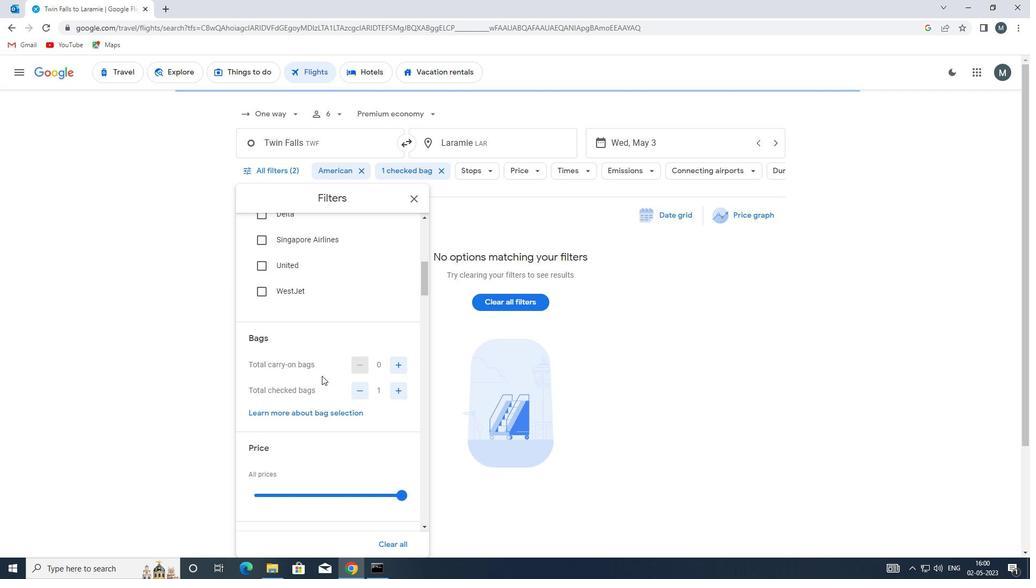 
Action: Mouse scrolled (321, 373) with delta (0, 0)
Screenshot: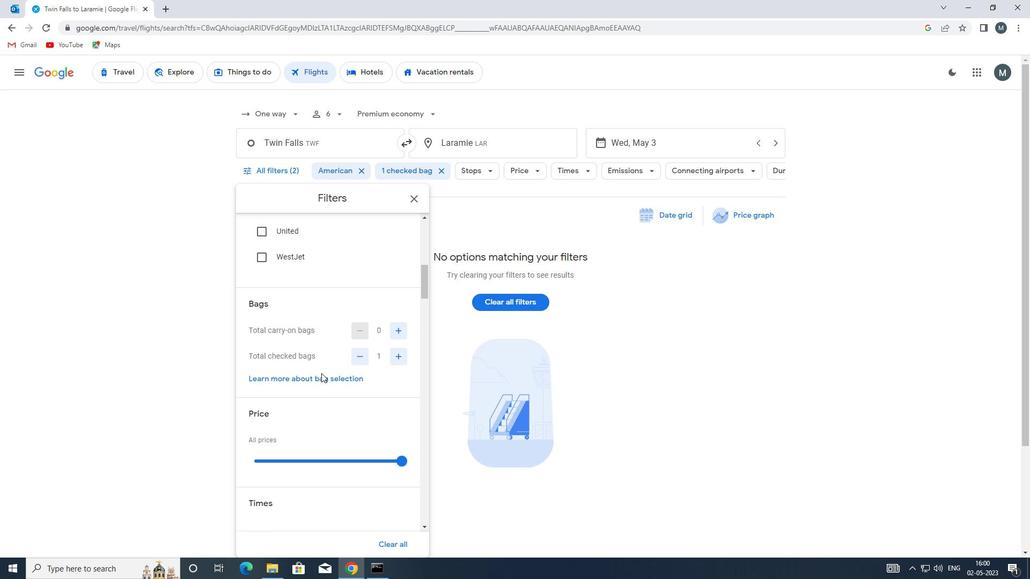 
Action: Mouse moved to (303, 385)
Screenshot: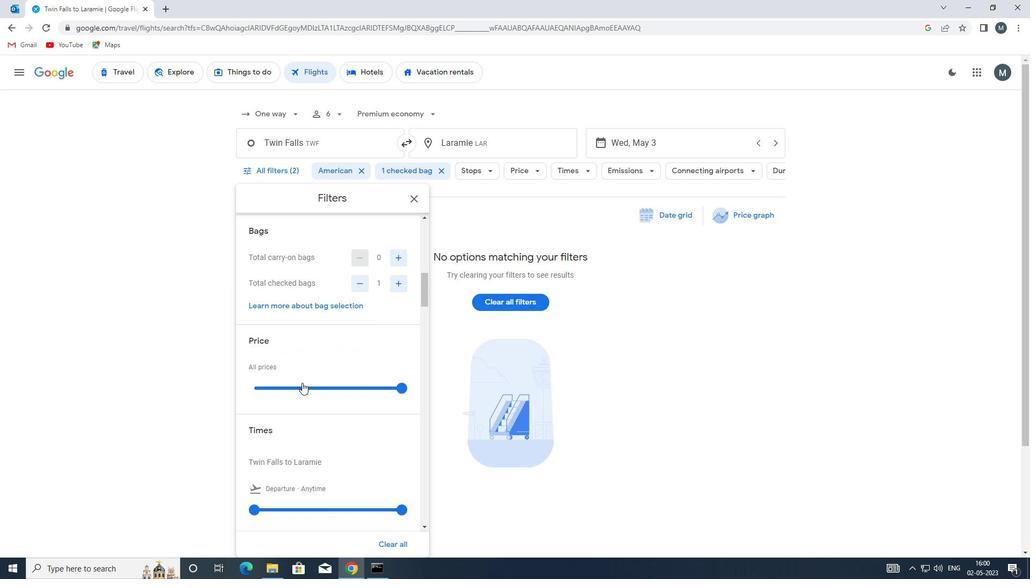 
Action: Mouse pressed left at (303, 385)
Screenshot: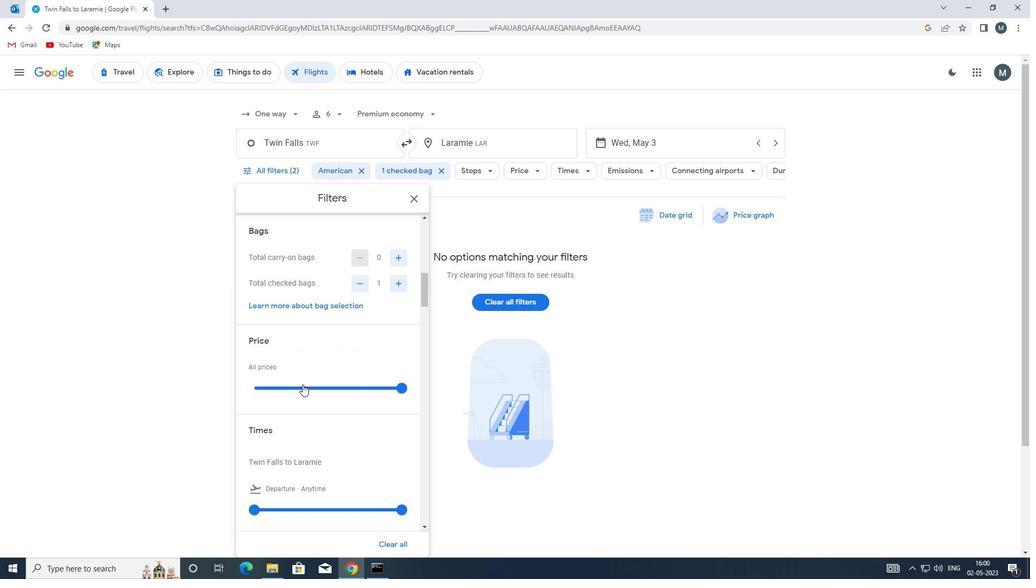 
Action: Mouse pressed left at (303, 385)
Screenshot: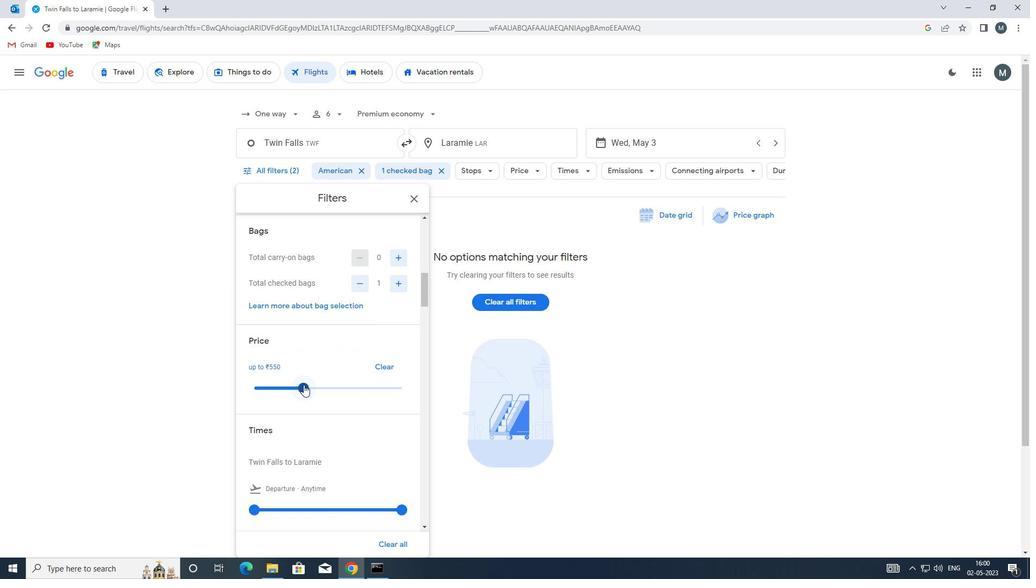 
Action: Mouse moved to (336, 370)
Screenshot: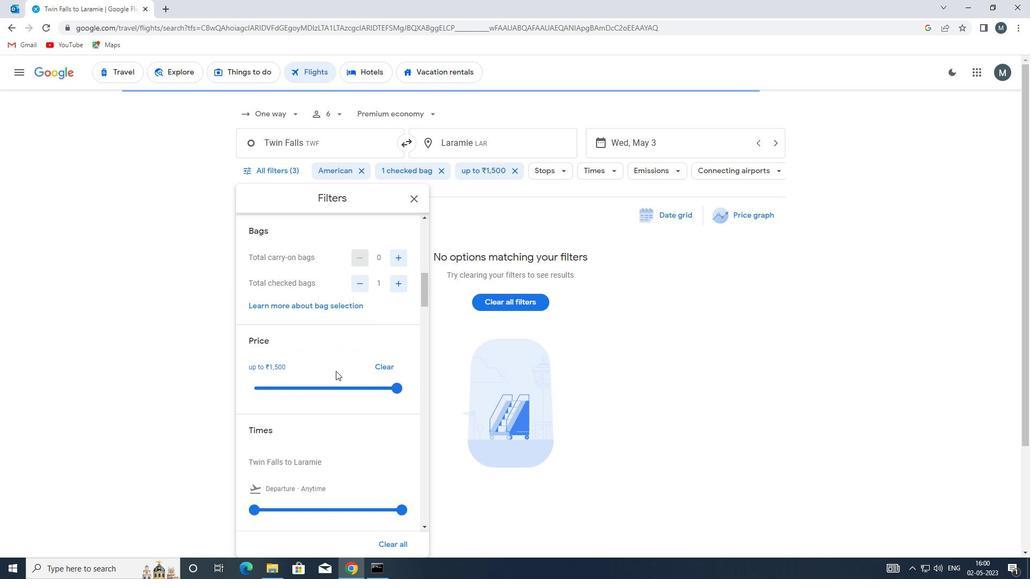 
Action: Mouse scrolled (336, 370) with delta (0, 0)
Screenshot: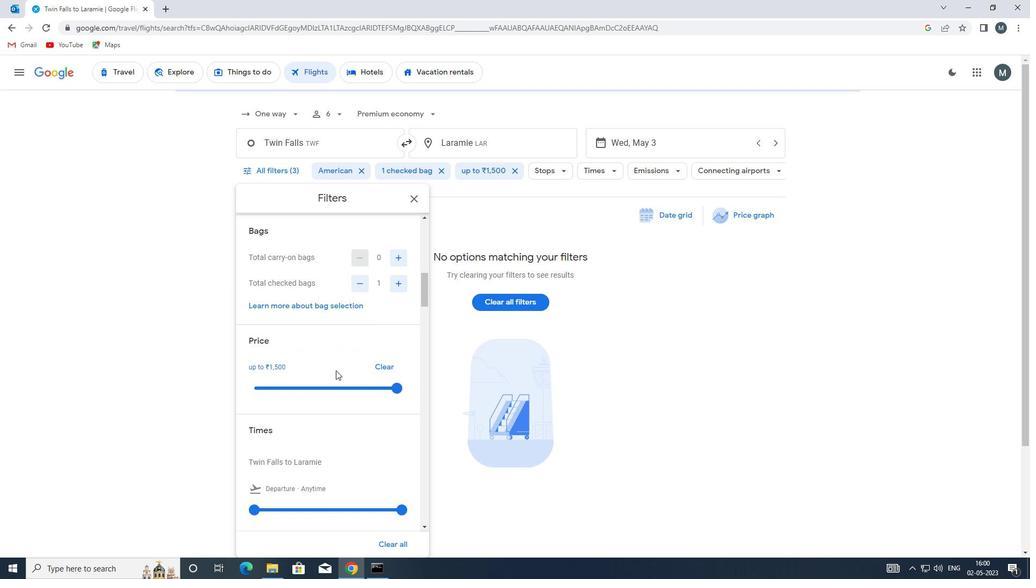 
Action: Mouse scrolled (336, 370) with delta (0, 0)
Screenshot: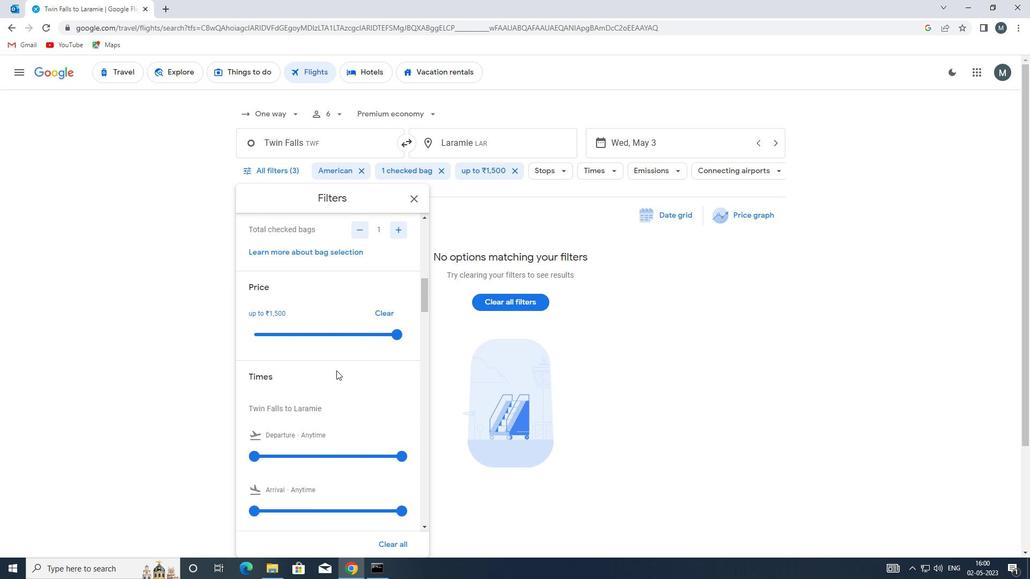 
Action: Mouse moved to (261, 399)
Screenshot: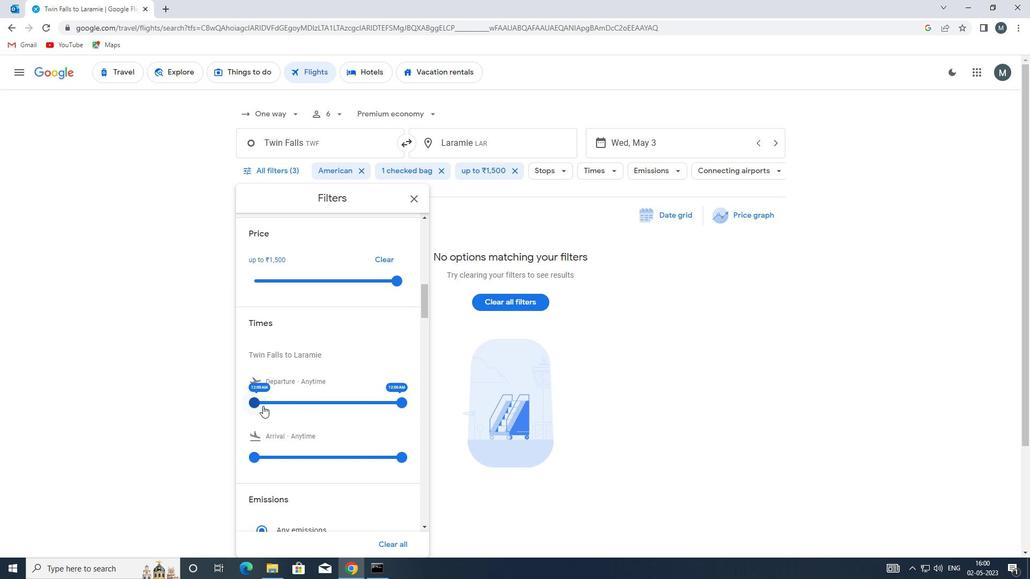 
Action: Mouse pressed left at (261, 399)
Screenshot: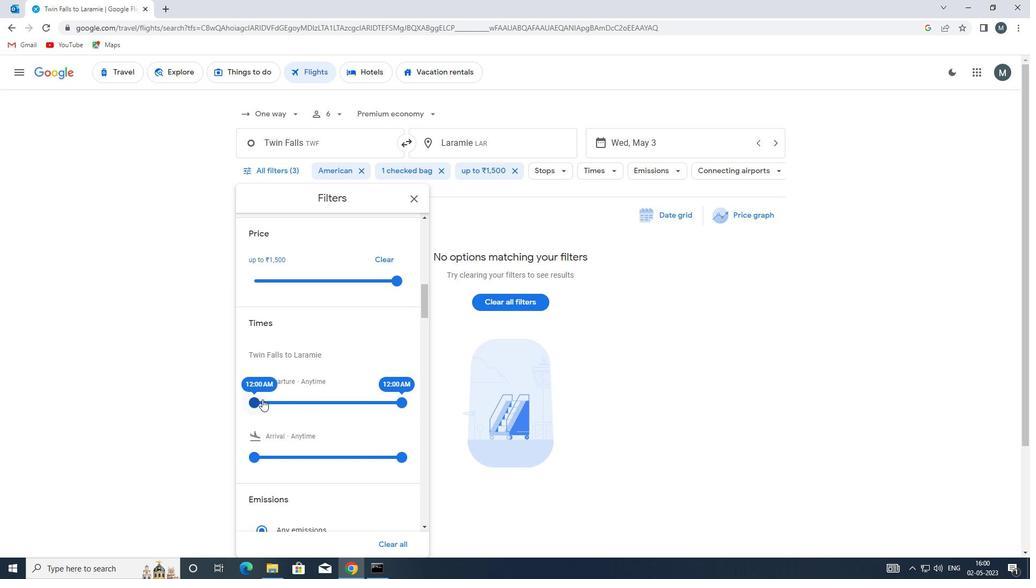 
Action: Mouse moved to (398, 402)
Screenshot: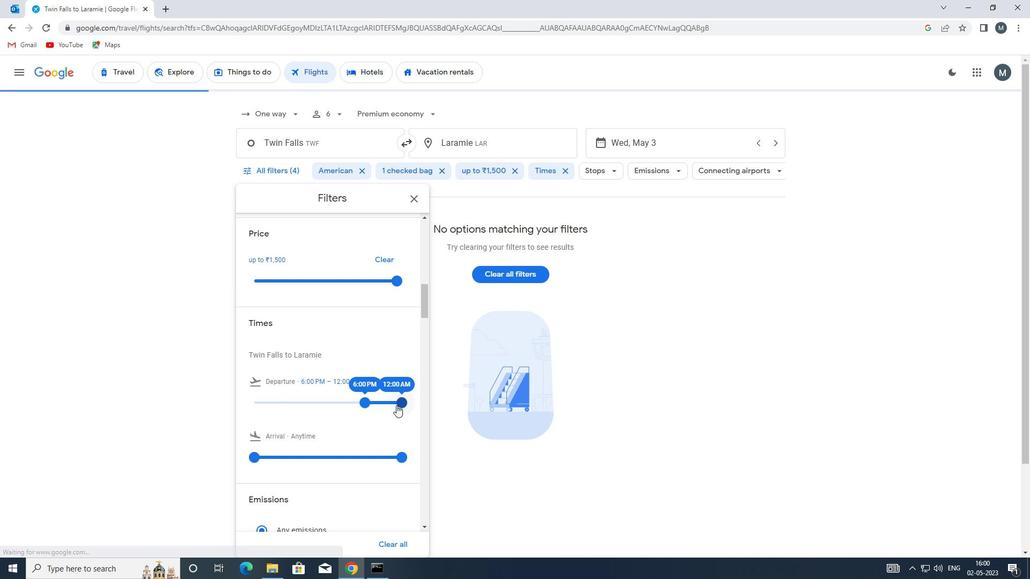 
Action: Mouse pressed left at (398, 402)
Screenshot: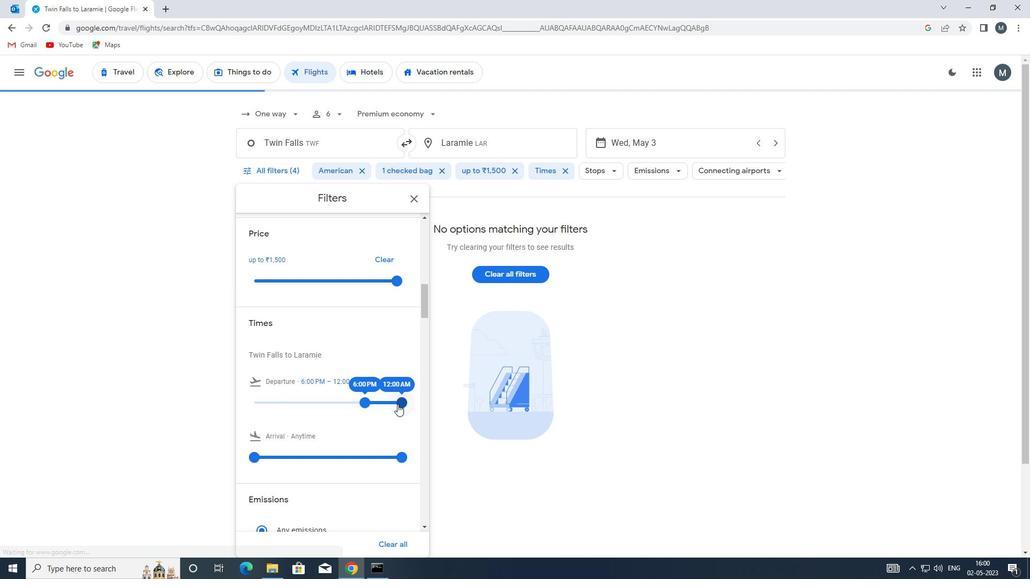 
Action: Mouse moved to (348, 400)
Screenshot: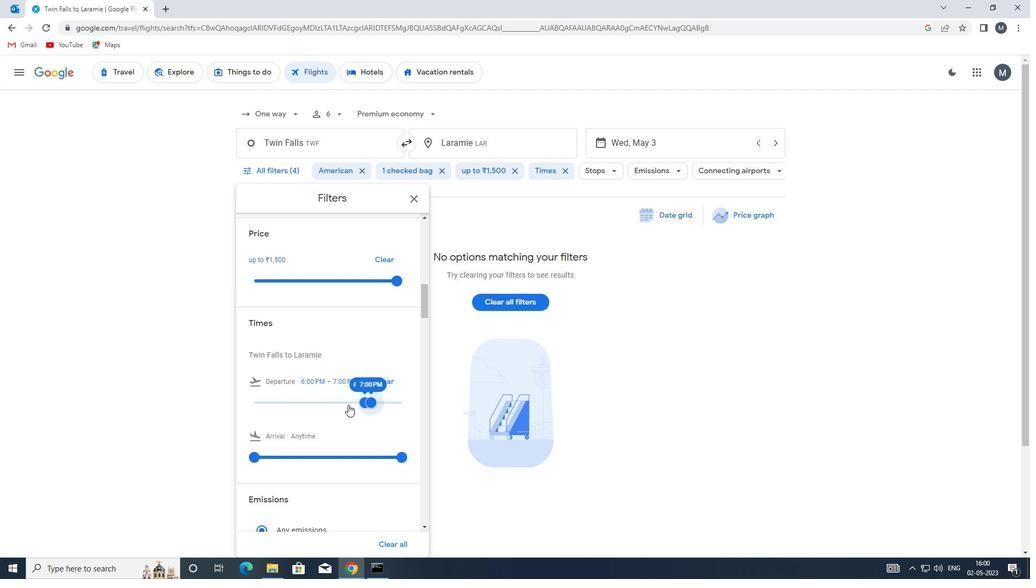 
Action: Mouse scrolled (348, 399) with delta (0, 0)
Screenshot: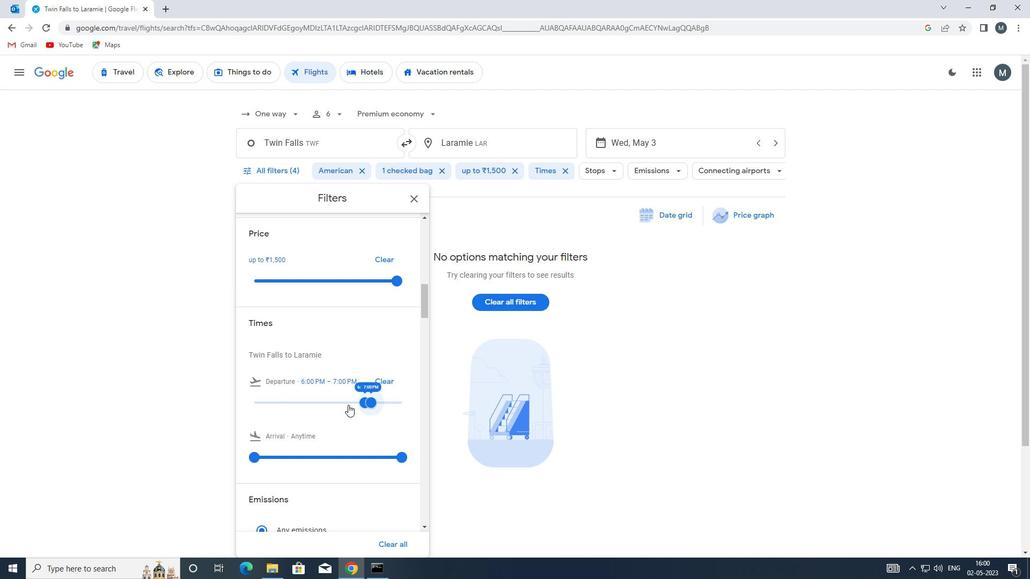 
Action: Mouse moved to (347, 400)
Screenshot: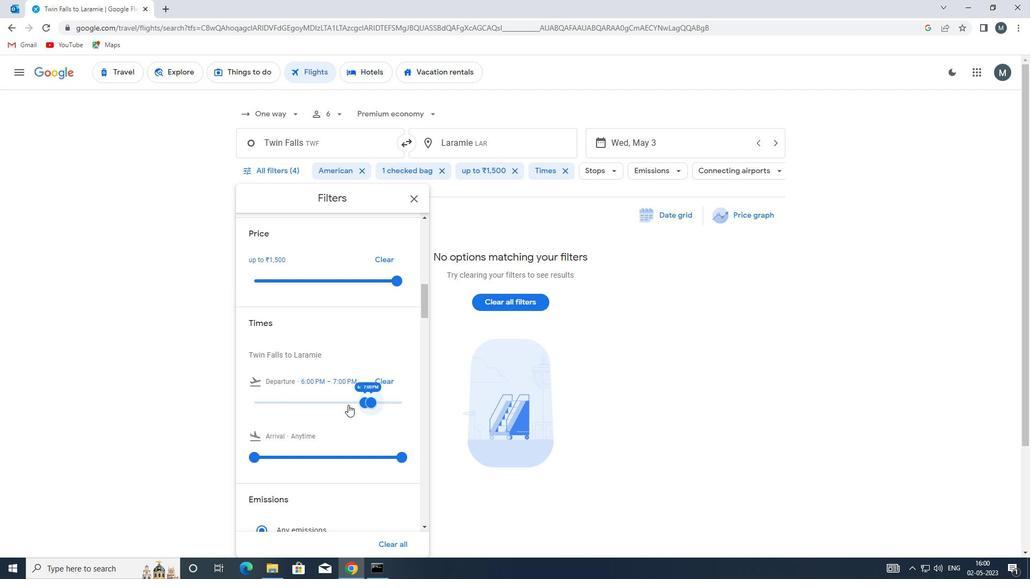 
Action: Mouse scrolled (347, 399) with delta (0, 0)
Screenshot: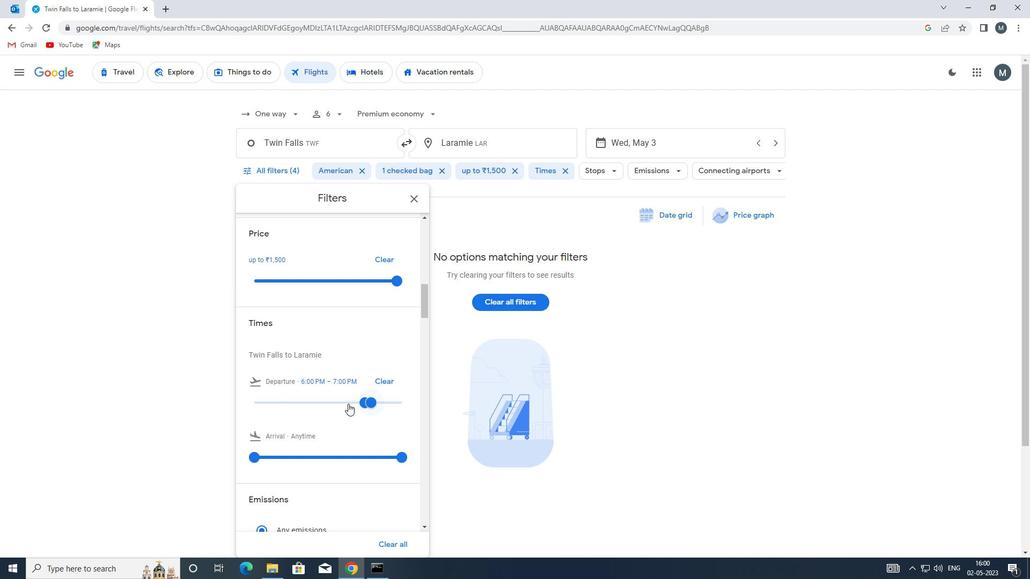 
Action: Mouse moved to (412, 199)
Screenshot: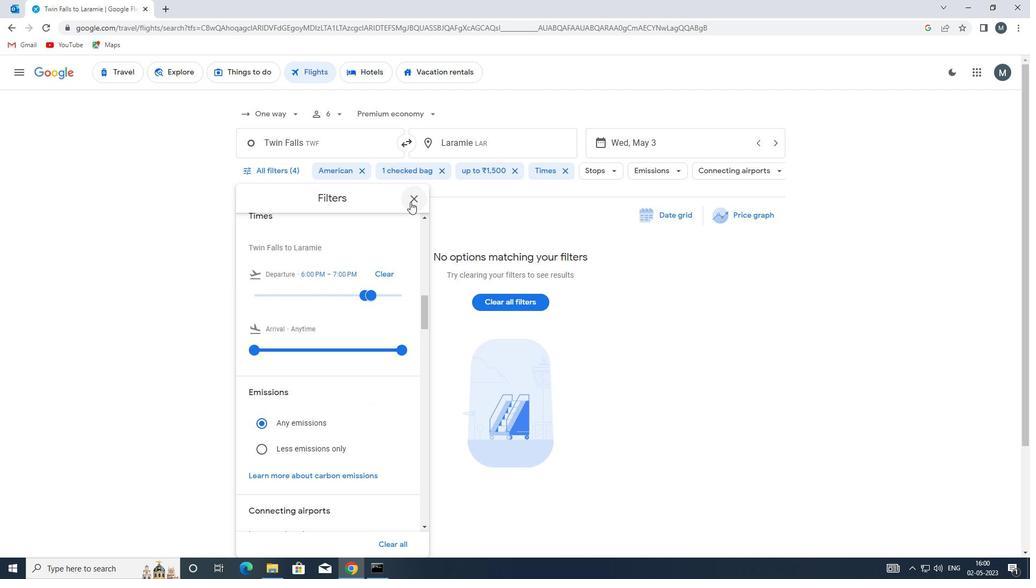 
Action: Mouse pressed left at (412, 199)
Screenshot: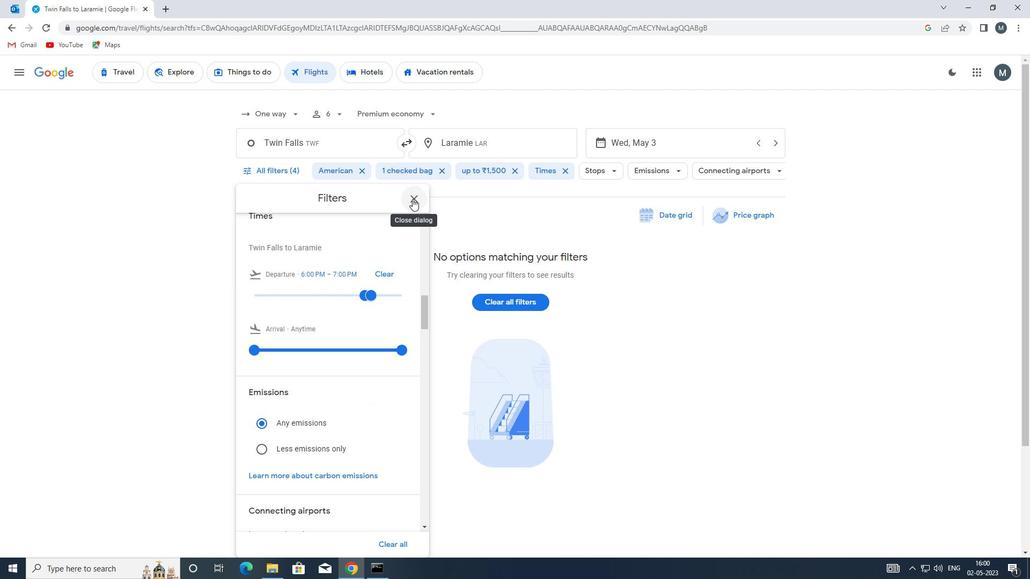 
